 Task: Find connections with filter location Mount Eliza with filter topic #lawtechwith filter profile language Potuguese with filter current company Mr. Recruiter with filter school QSpiders - Software Testing Training Institute with filter industry Hotels and Motels with filter service category Family Law with filter keywords title Translator
Action: Mouse moved to (520, 91)
Screenshot: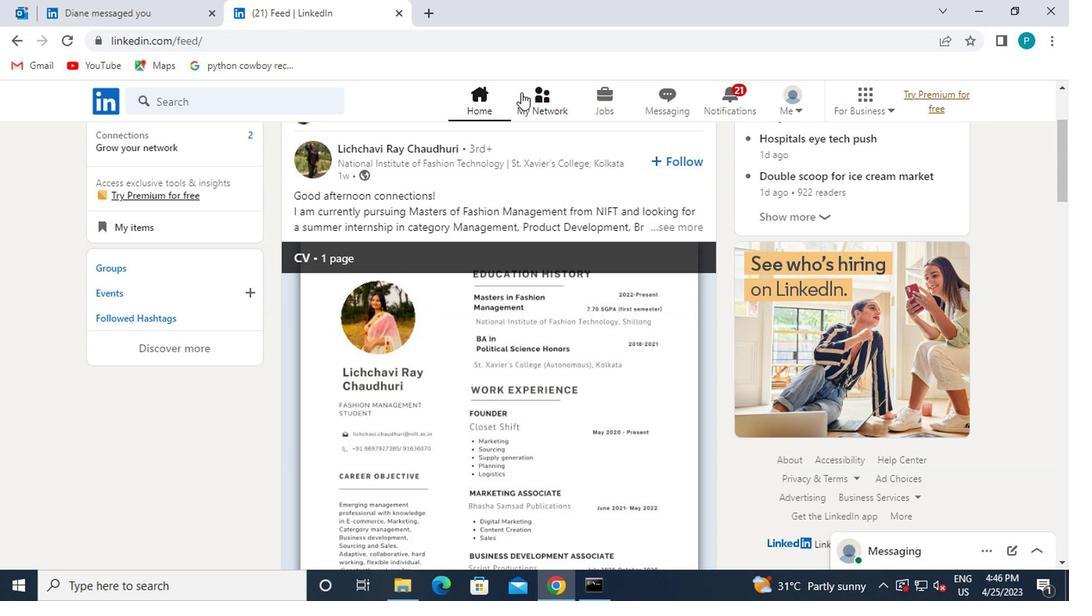 
Action: Mouse pressed left at (520, 91)
Screenshot: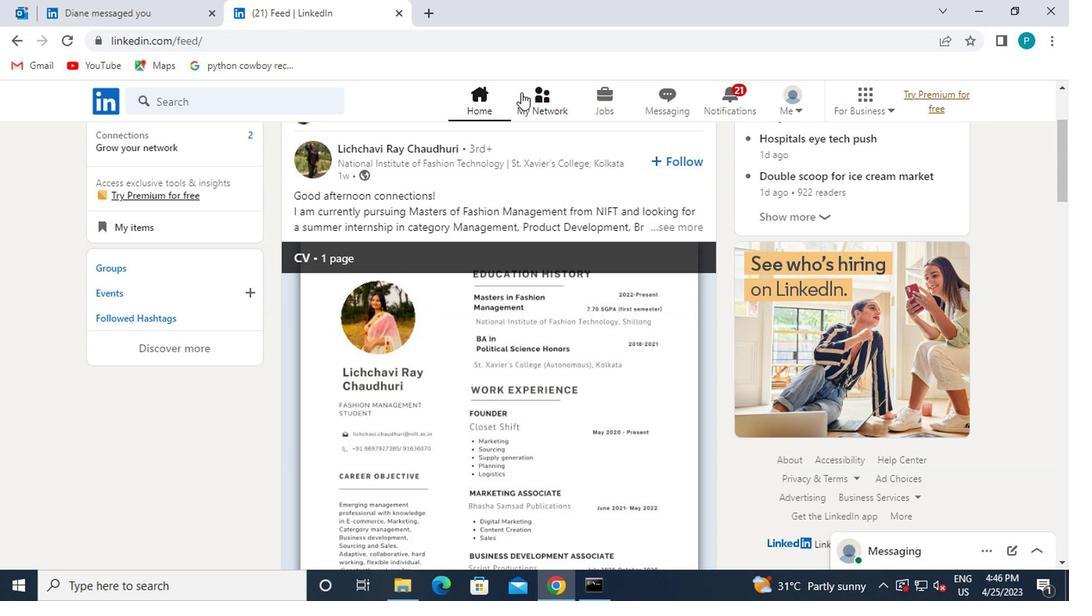 
Action: Mouse moved to (223, 181)
Screenshot: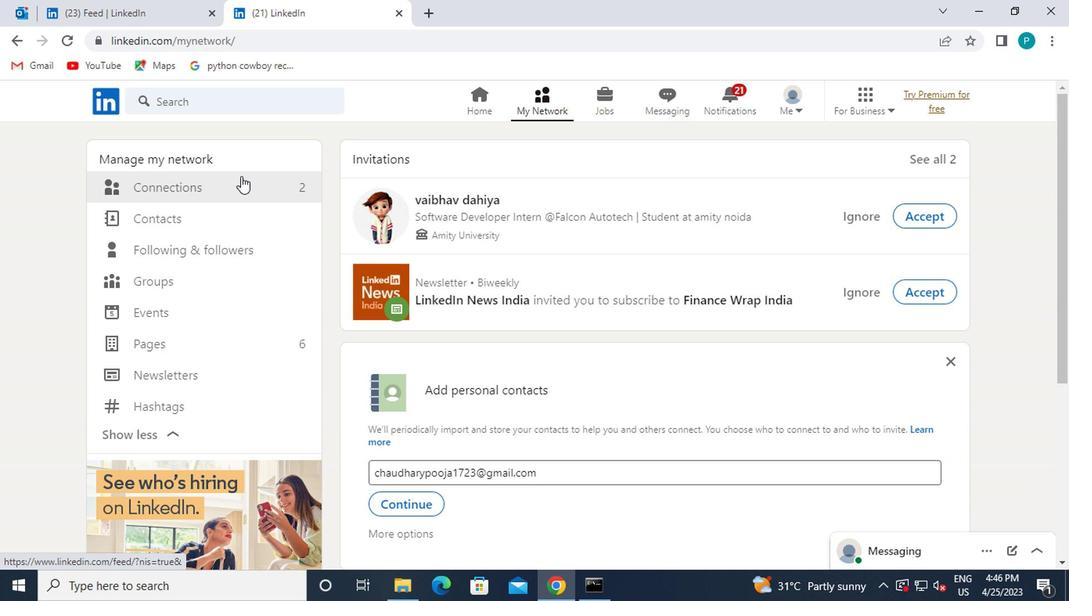 
Action: Mouse pressed left at (223, 181)
Screenshot: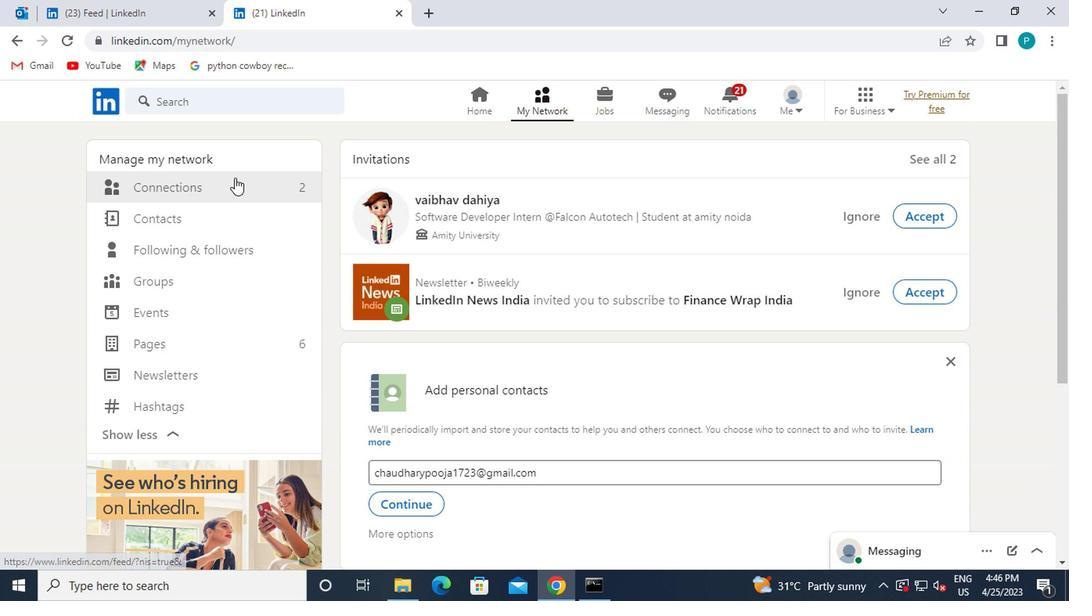 
Action: Mouse moved to (631, 189)
Screenshot: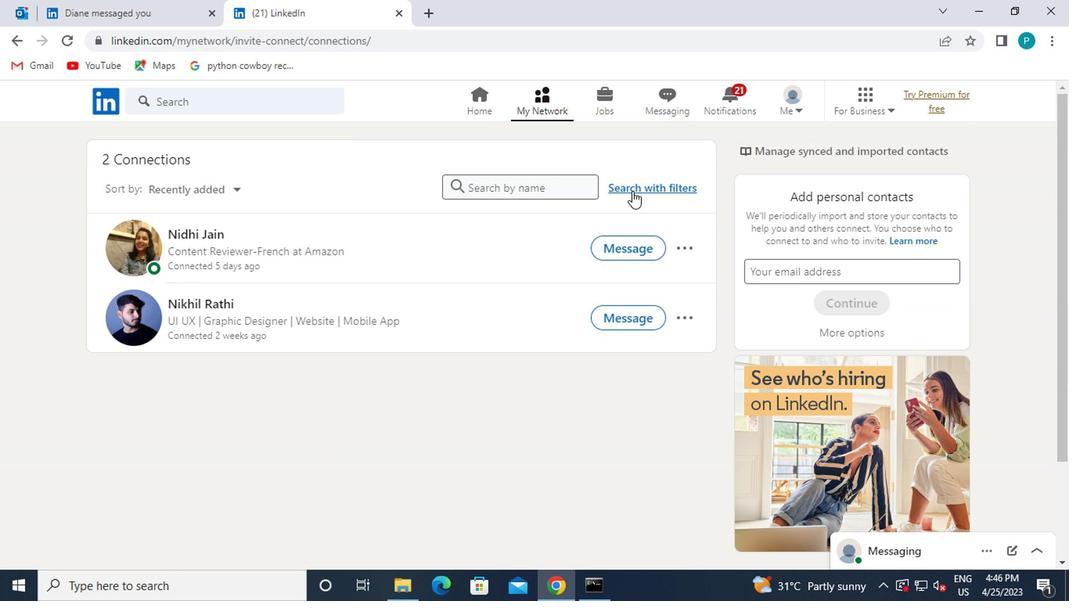 
Action: Mouse pressed left at (631, 189)
Screenshot: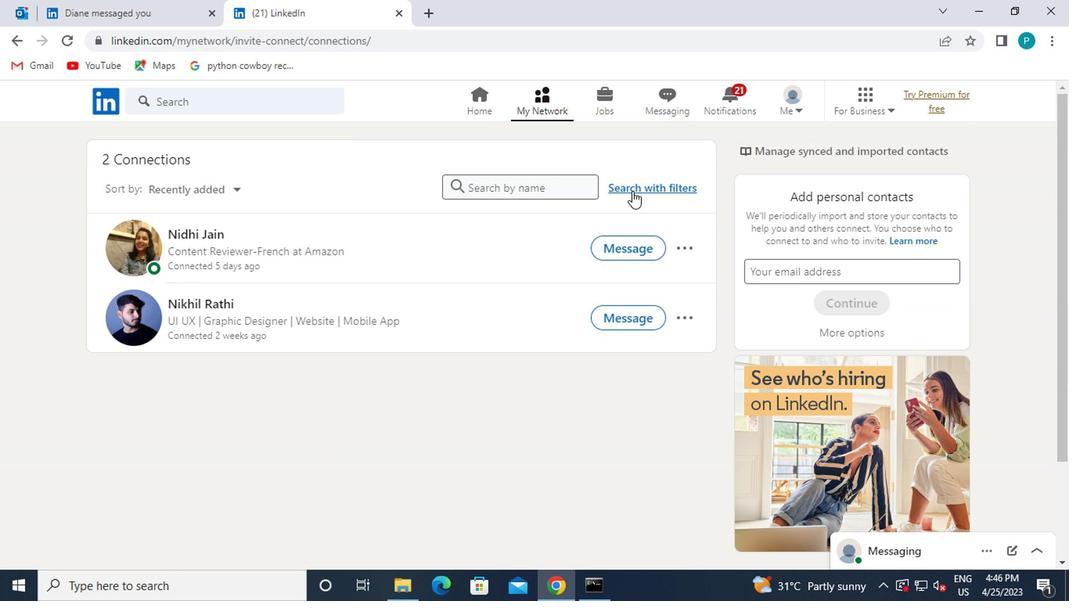 
Action: Mouse moved to (532, 153)
Screenshot: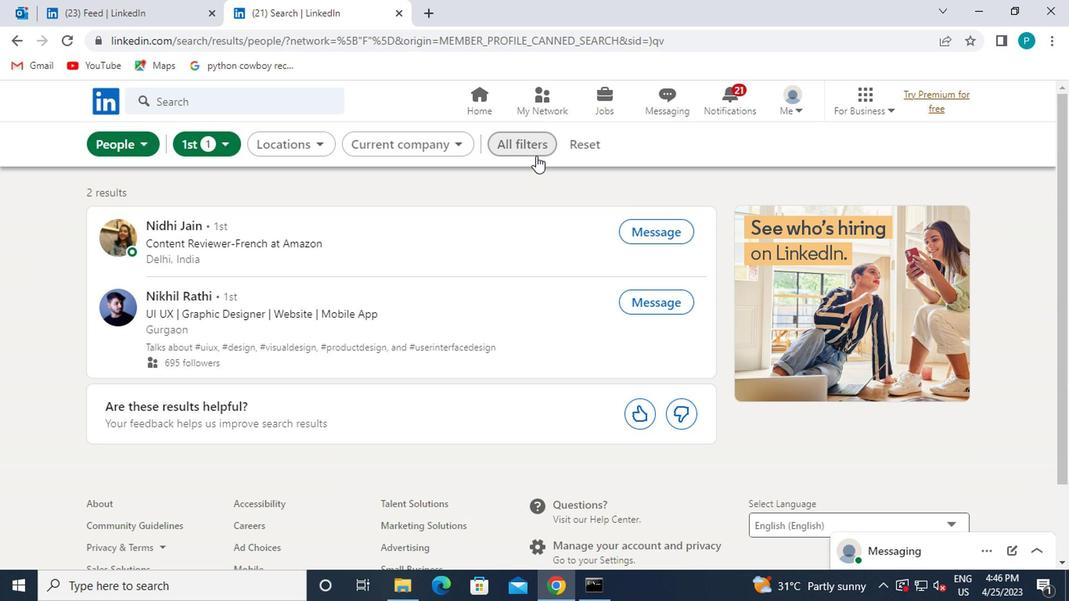 
Action: Mouse pressed left at (532, 153)
Screenshot: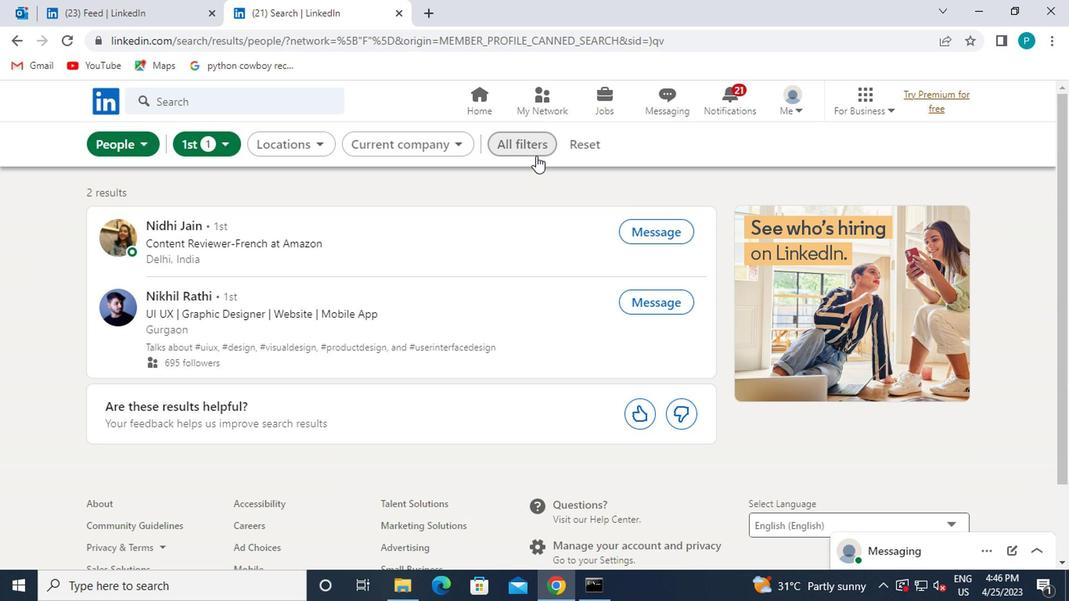 
Action: Mouse moved to (805, 258)
Screenshot: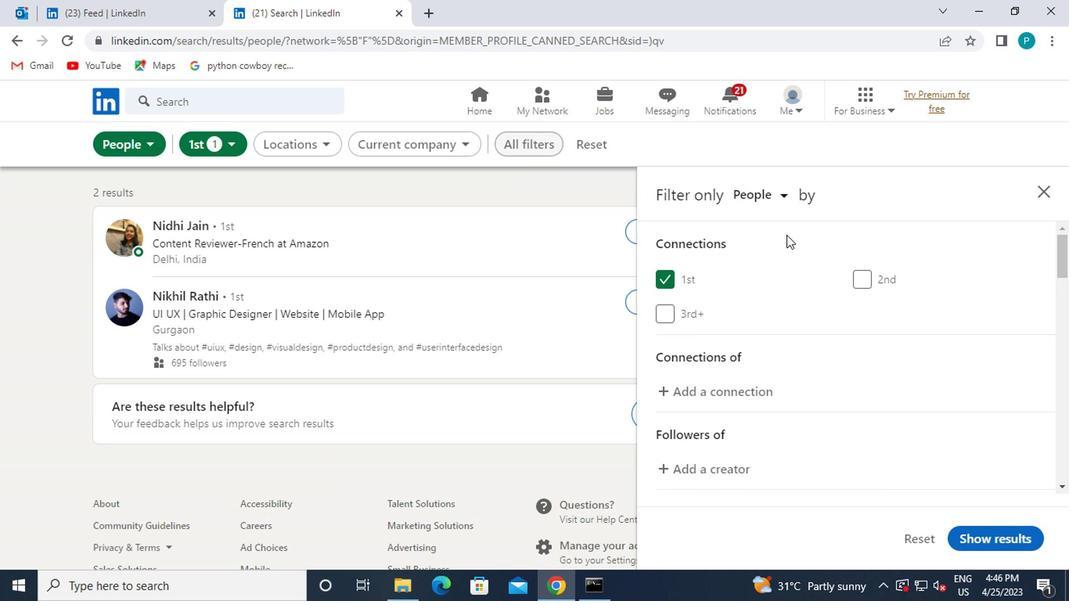 
Action: Mouse scrolled (805, 257) with delta (0, -1)
Screenshot: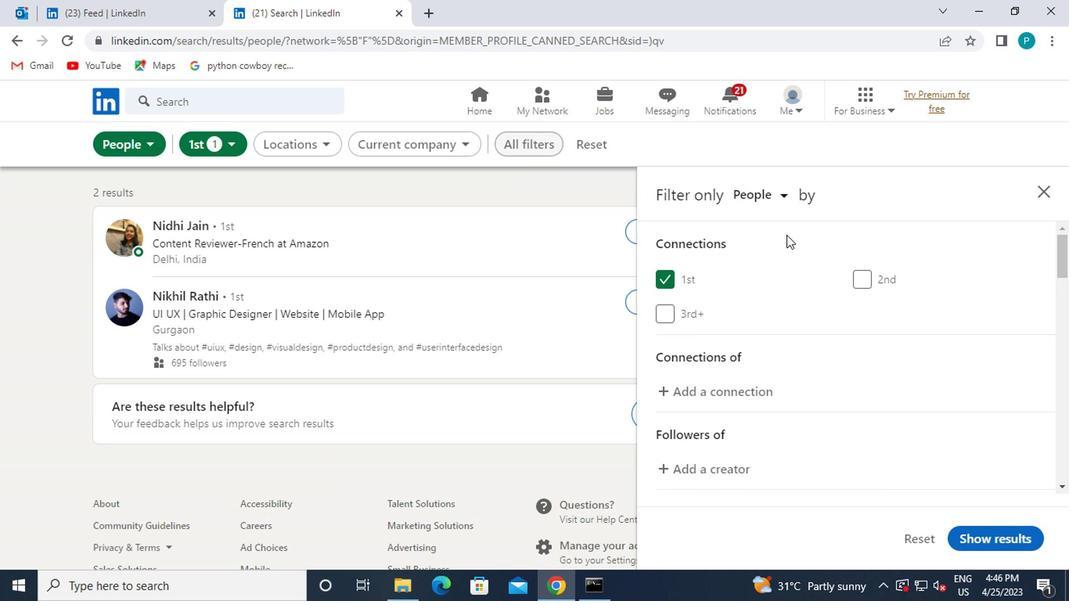 
Action: Mouse moved to (805, 265)
Screenshot: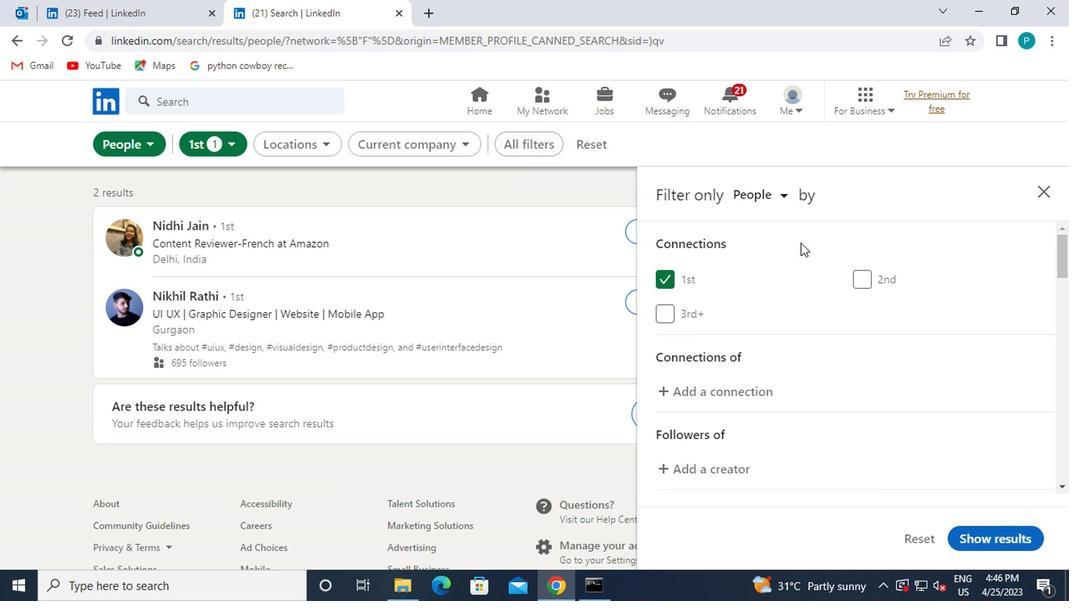
Action: Mouse scrolled (805, 264) with delta (0, 0)
Screenshot: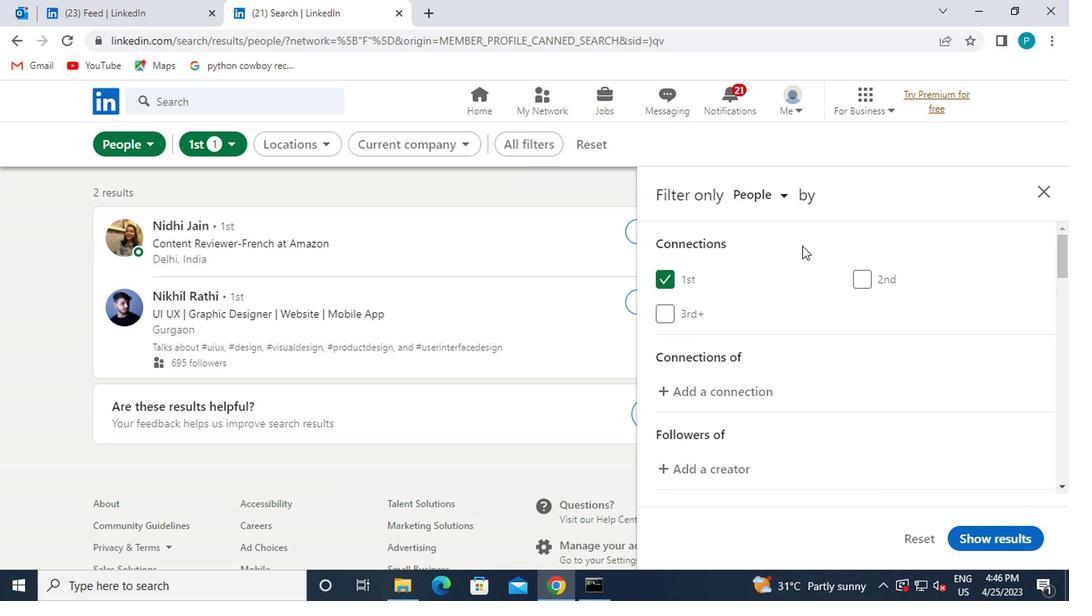 
Action: Mouse moved to (838, 234)
Screenshot: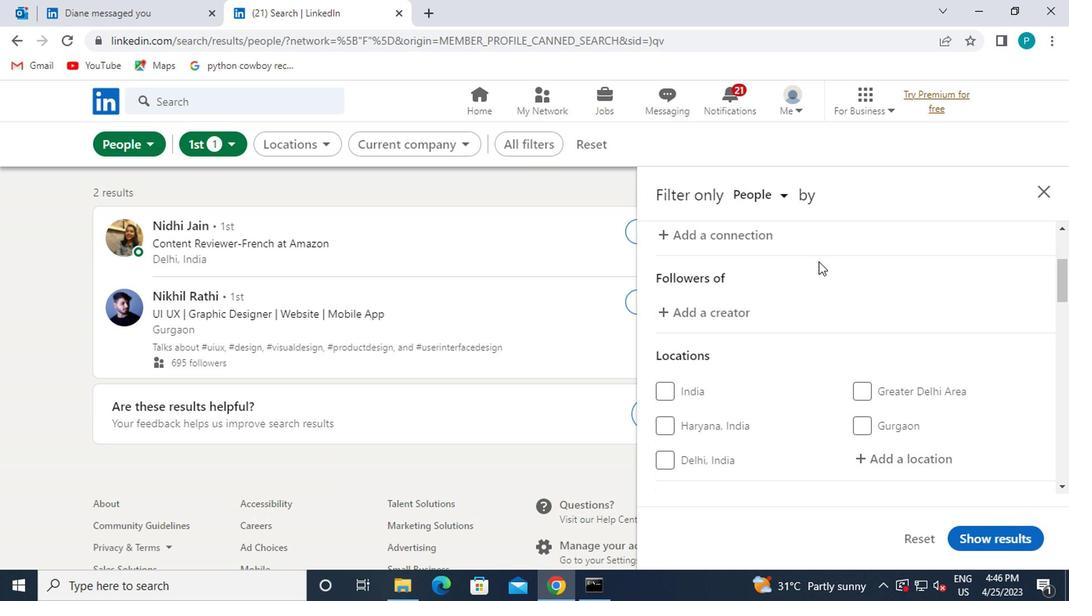 
Action: Mouse scrolled (838, 233) with delta (0, -1)
Screenshot: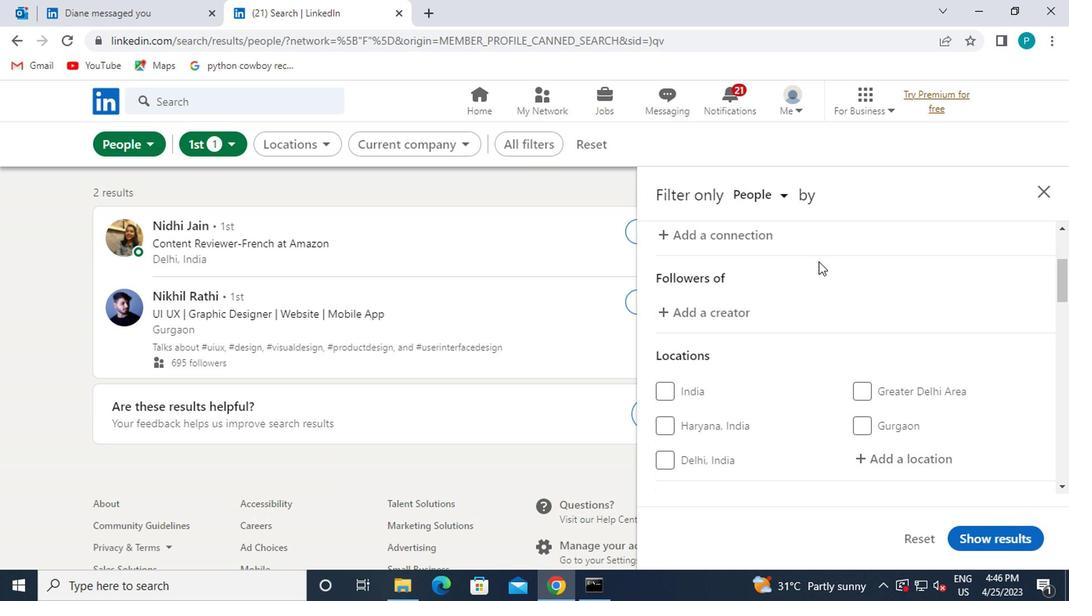
Action: Mouse moved to (883, 381)
Screenshot: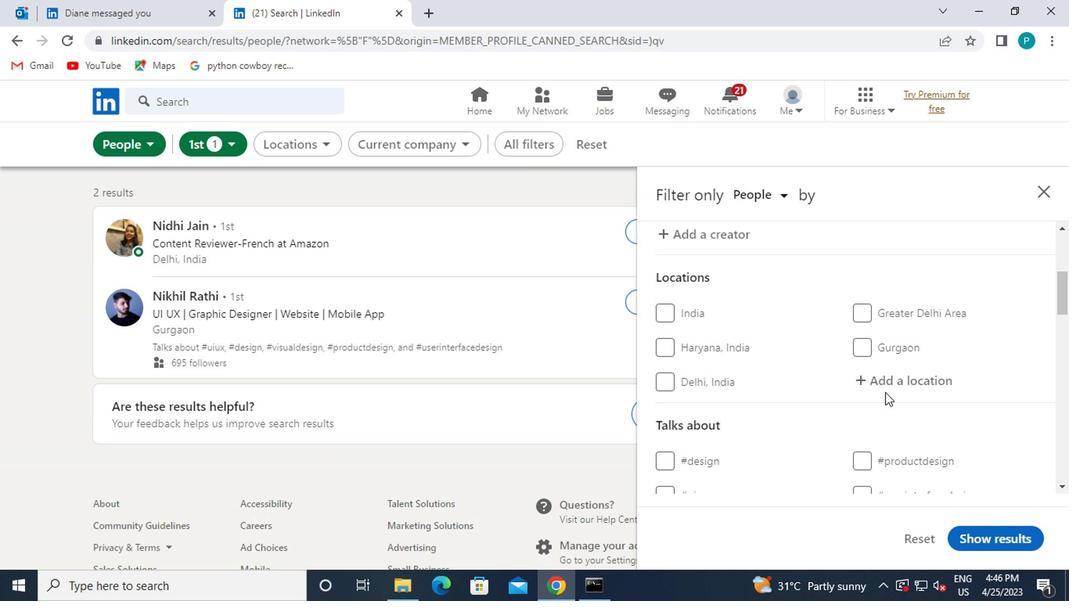 
Action: Mouse pressed left at (883, 381)
Screenshot: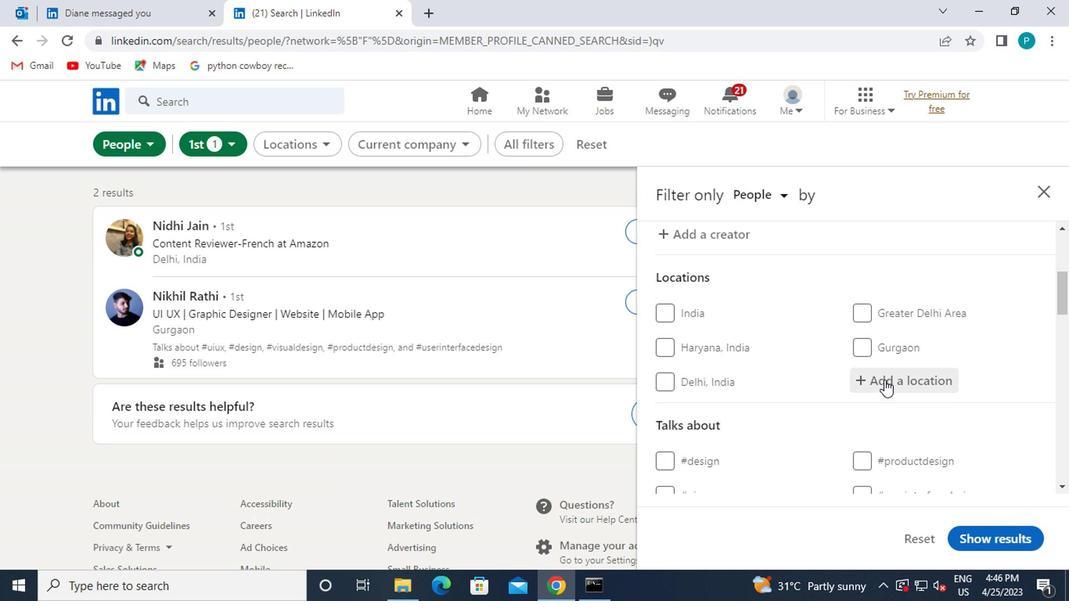 
Action: Key pressed <Key.caps_lock>m<Key.caps_lock>ount<Key.space><Key.caps_lock>e<Key.caps_lock>liza<Key.space>
Screenshot: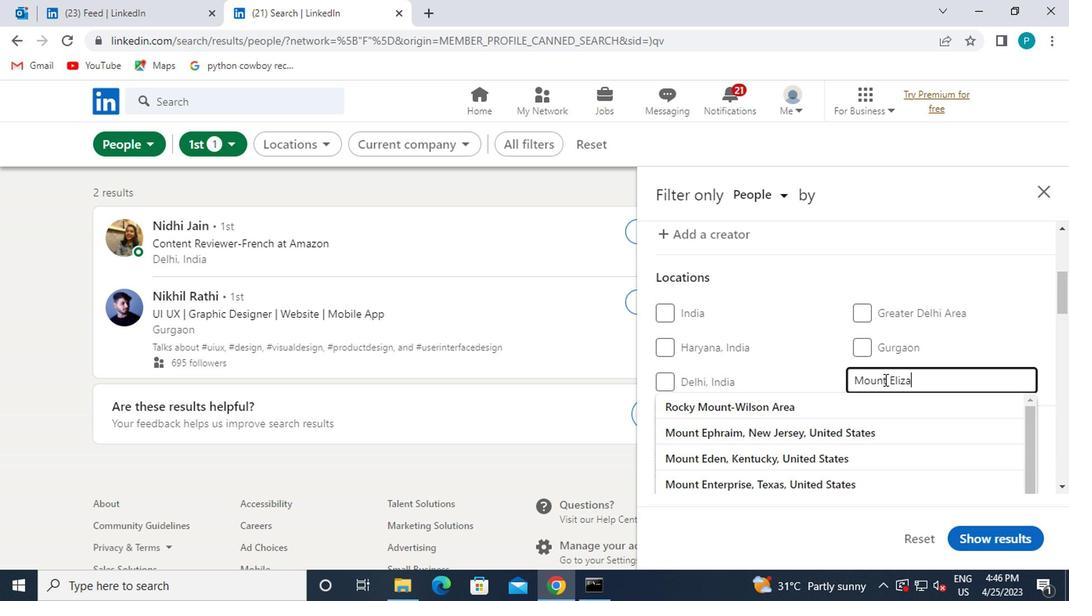 
Action: Mouse moved to (888, 385)
Screenshot: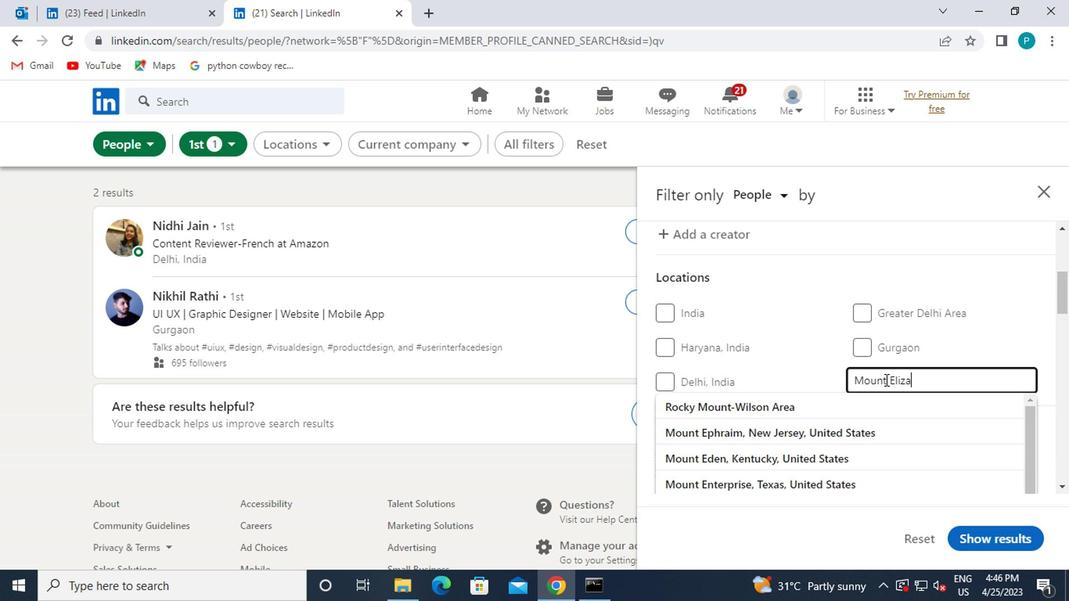 
Action: Mouse scrolled (888, 384) with delta (0, -1)
Screenshot: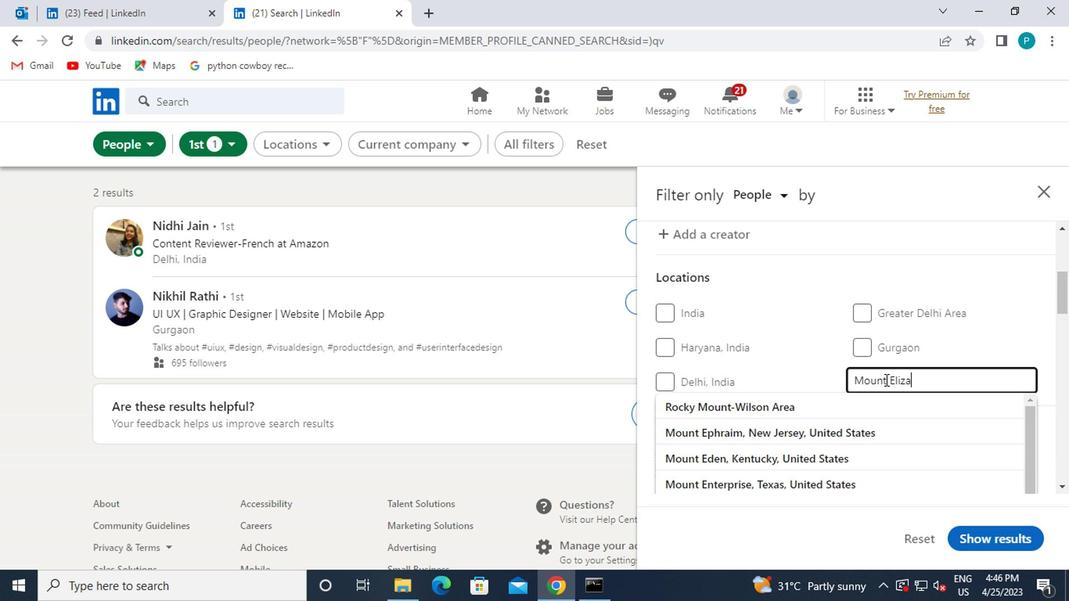 
Action: Mouse moved to (888, 387)
Screenshot: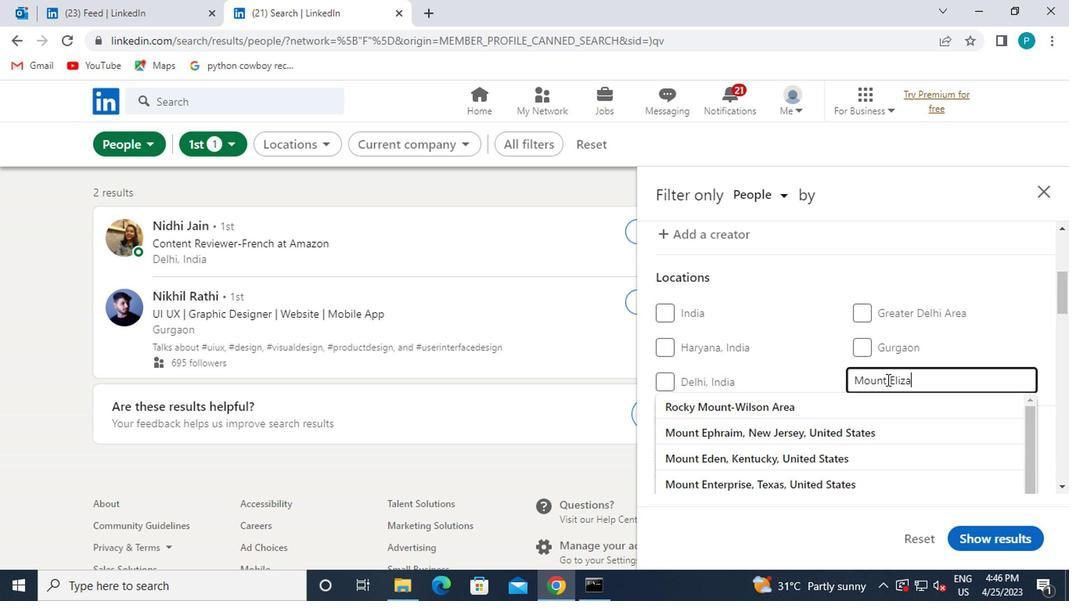 
Action: Mouse scrolled (888, 386) with delta (0, 0)
Screenshot: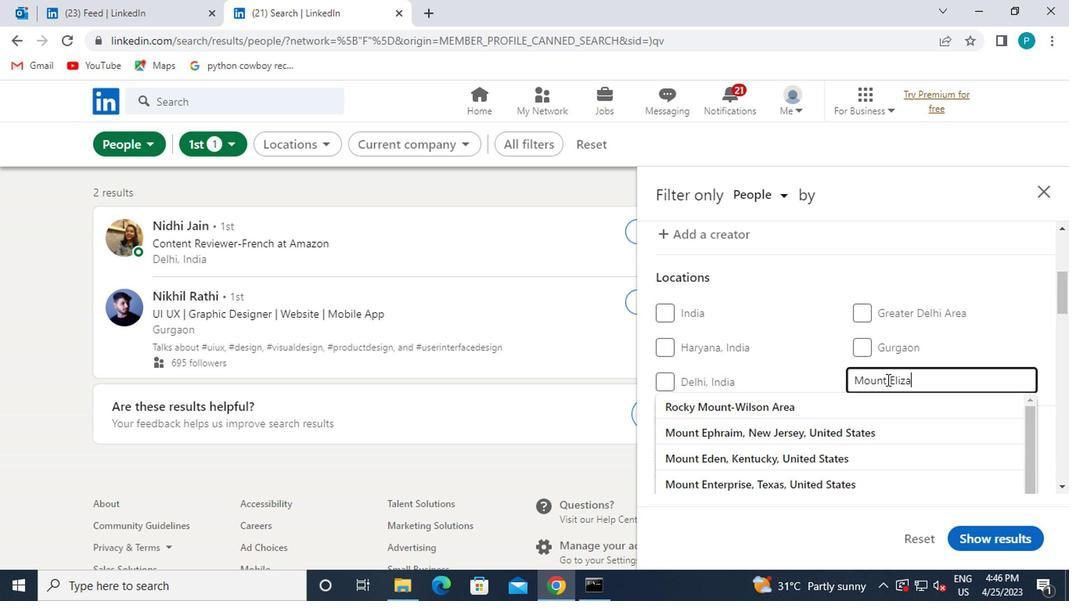 
Action: Mouse moved to (883, 381)
Screenshot: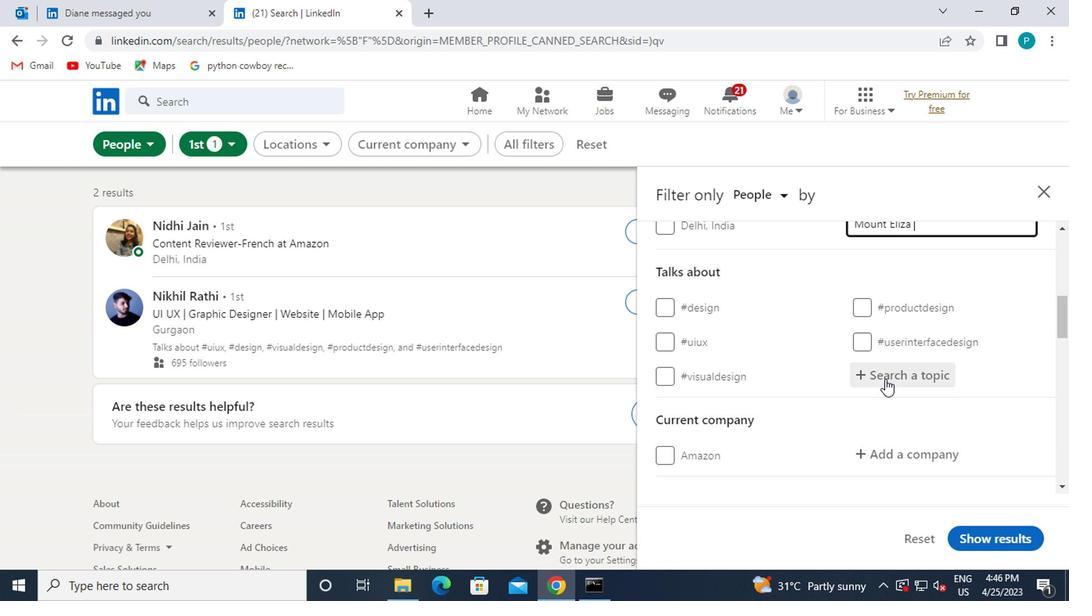 
Action: Mouse pressed left at (883, 381)
Screenshot: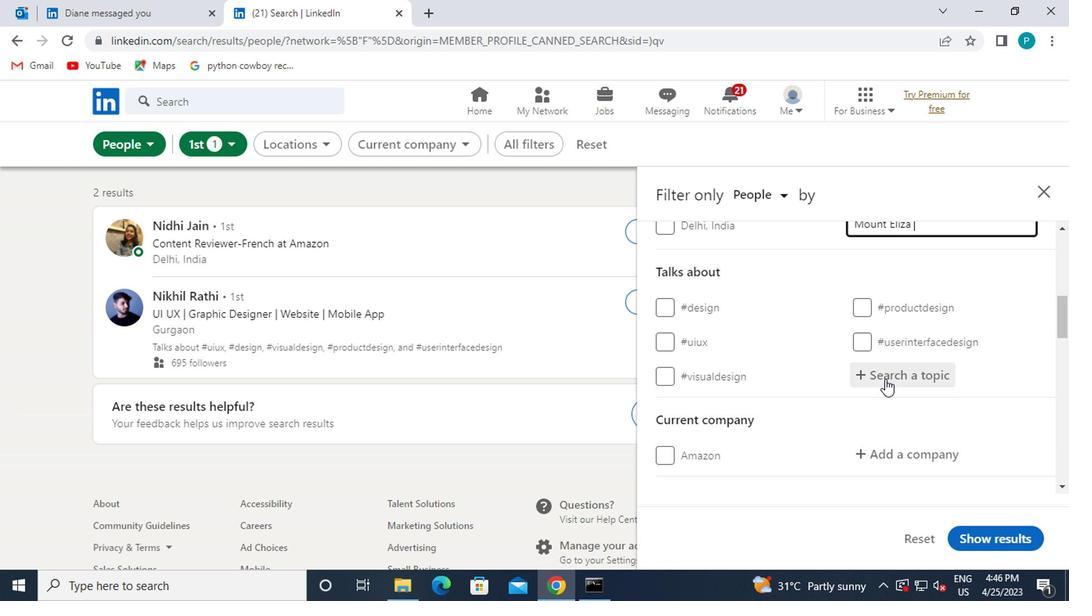 
Action: Mouse moved to (883, 380)
Screenshot: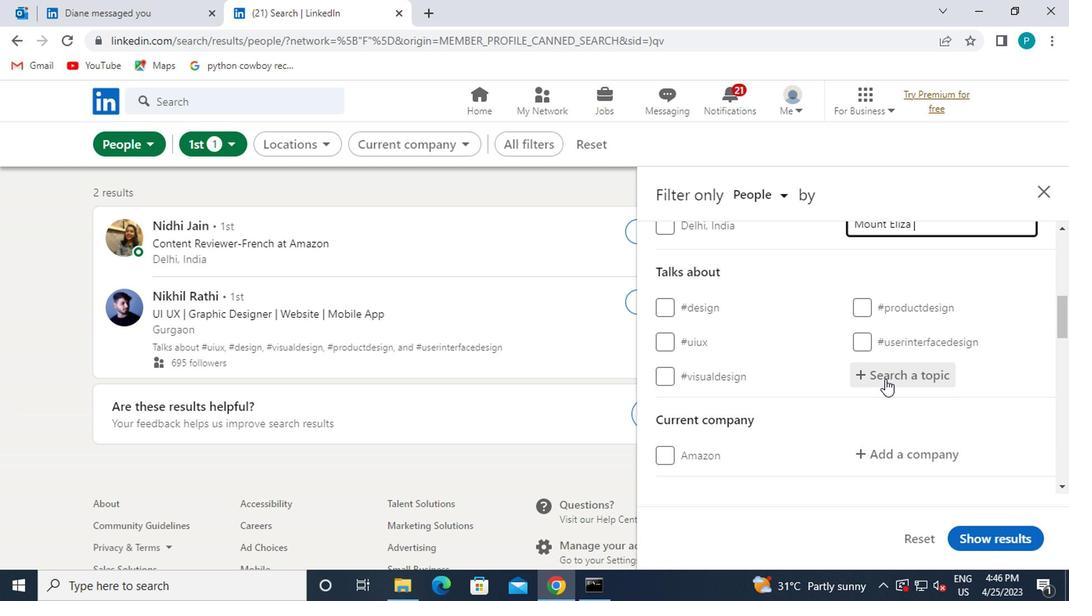 
Action: Key pressed <Key.shift>#<Key.caps_lock>L<Key.caps_lock>AWTECH
Screenshot: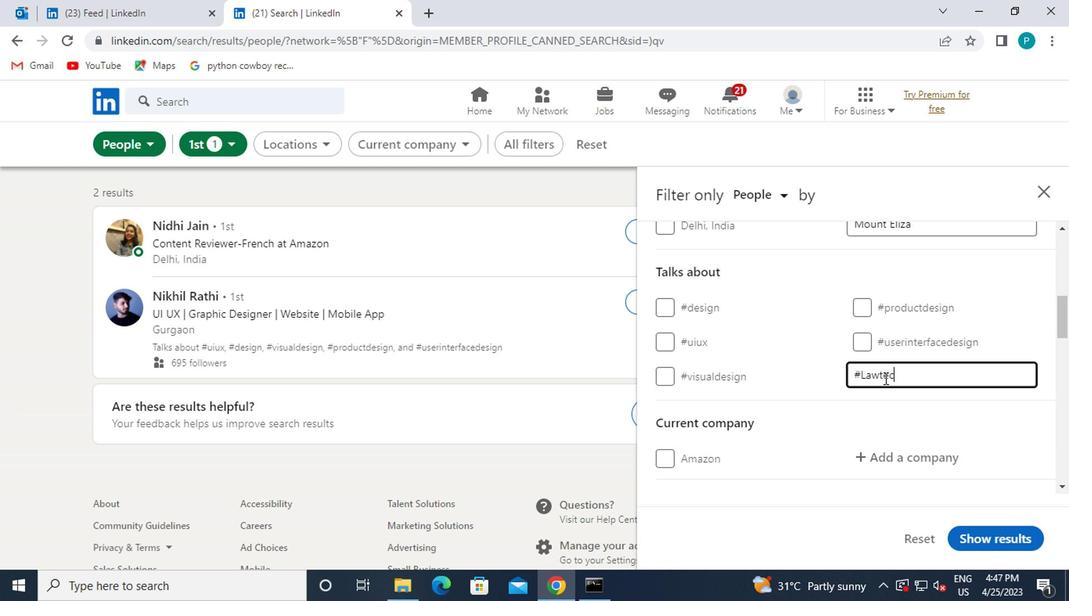 
Action: Mouse moved to (889, 385)
Screenshot: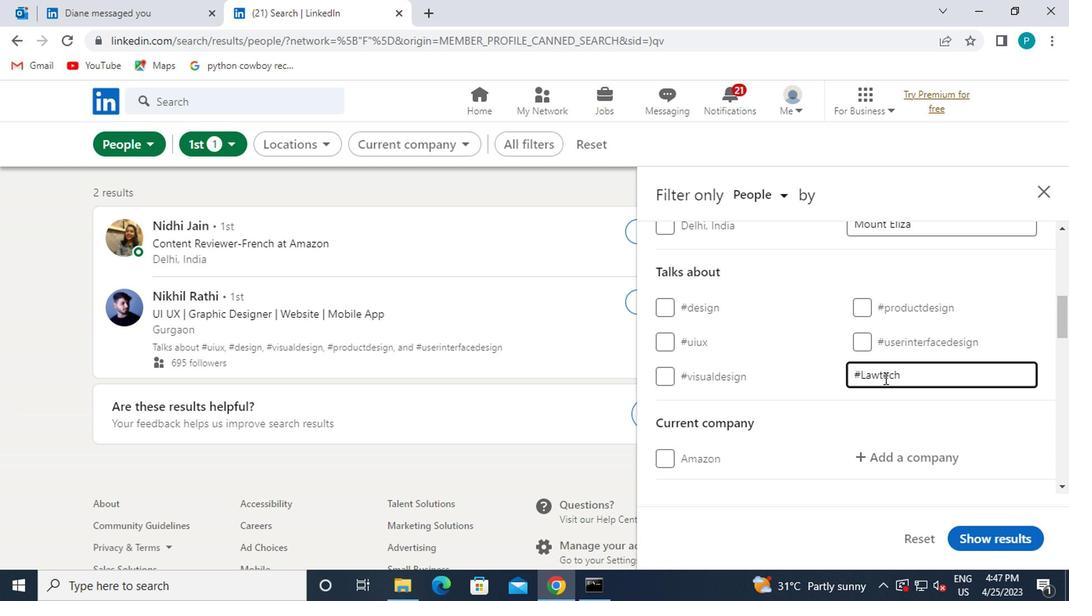 
Action: Mouse scrolled (889, 384) with delta (0, -1)
Screenshot: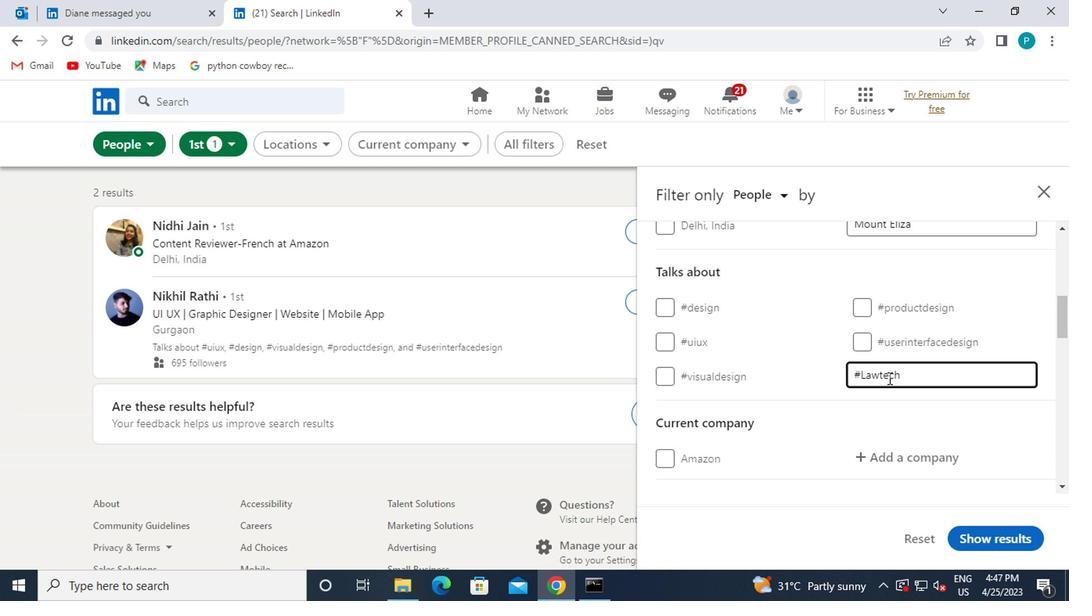 
Action: Mouse moved to (893, 384)
Screenshot: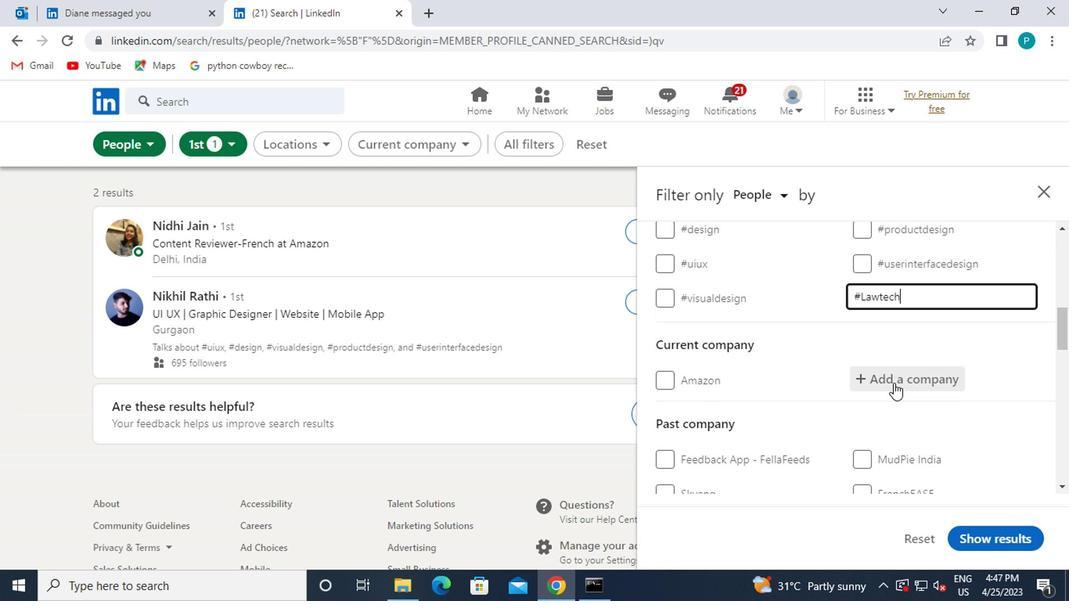 
Action: Mouse scrolled (893, 383) with delta (0, 0)
Screenshot: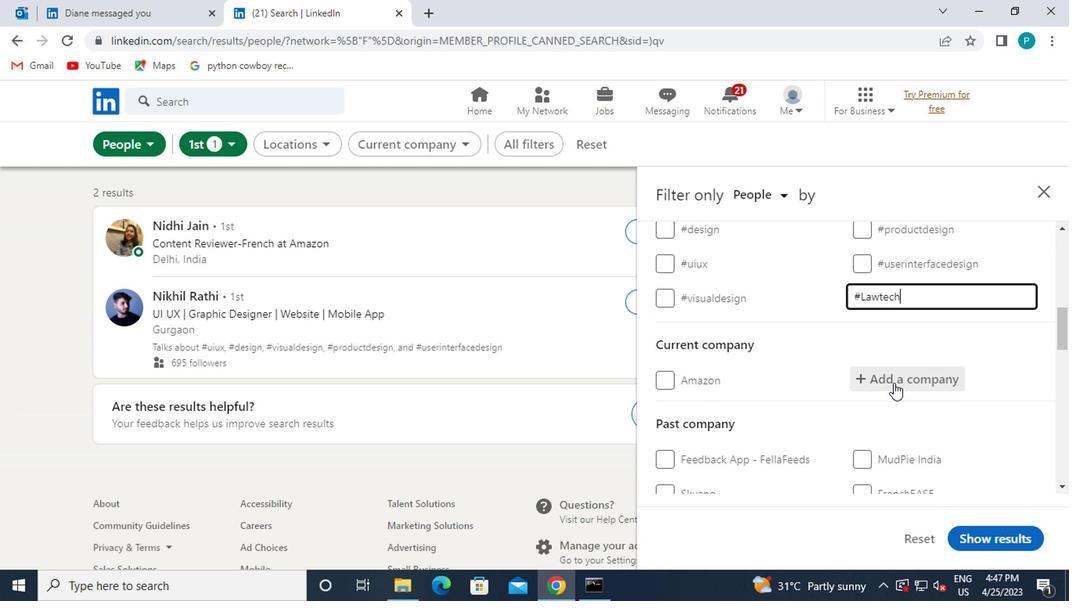 
Action: Mouse moved to (890, 310)
Screenshot: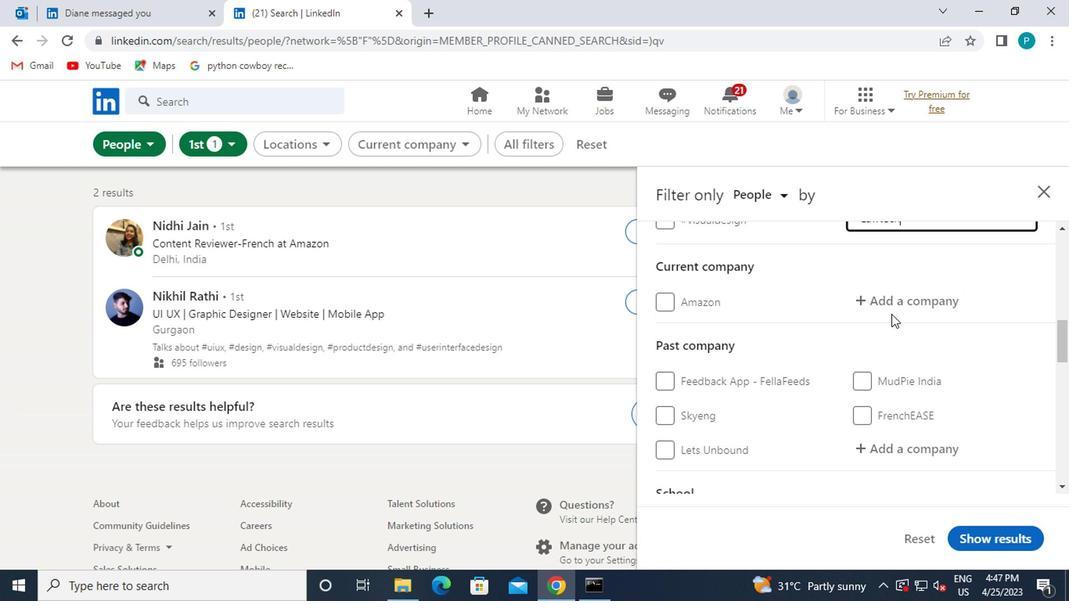 
Action: Mouse pressed left at (890, 310)
Screenshot: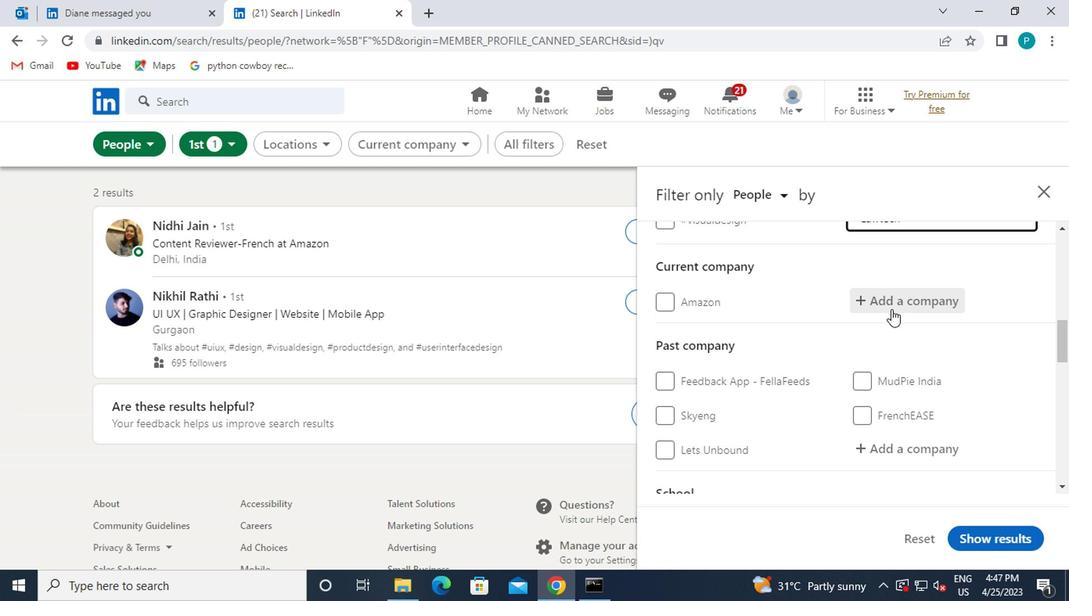 
Action: Key pressed <Key.caps_lock>M<Key.caps_lock>R.<Key.space><Key.caps_lock>R<Key.caps_lock>
Screenshot: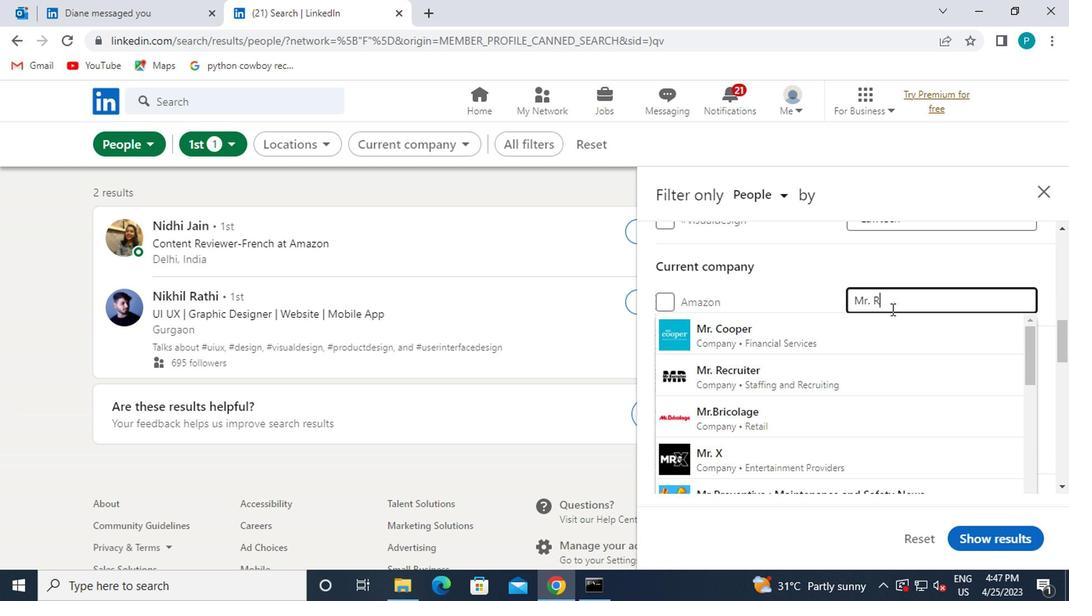 
Action: Mouse moved to (813, 331)
Screenshot: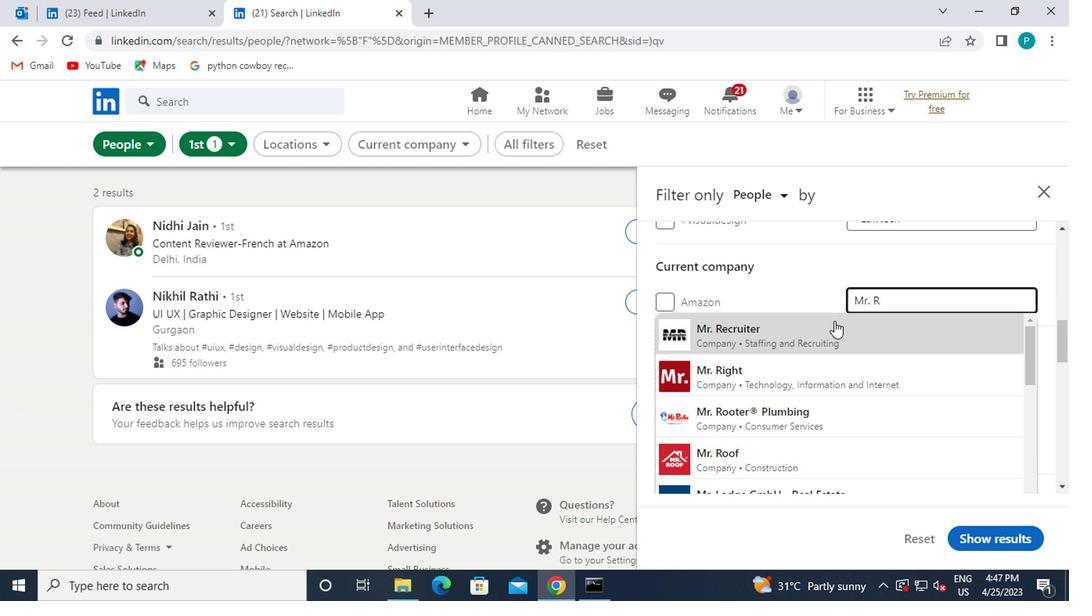 
Action: Mouse pressed left at (813, 331)
Screenshot: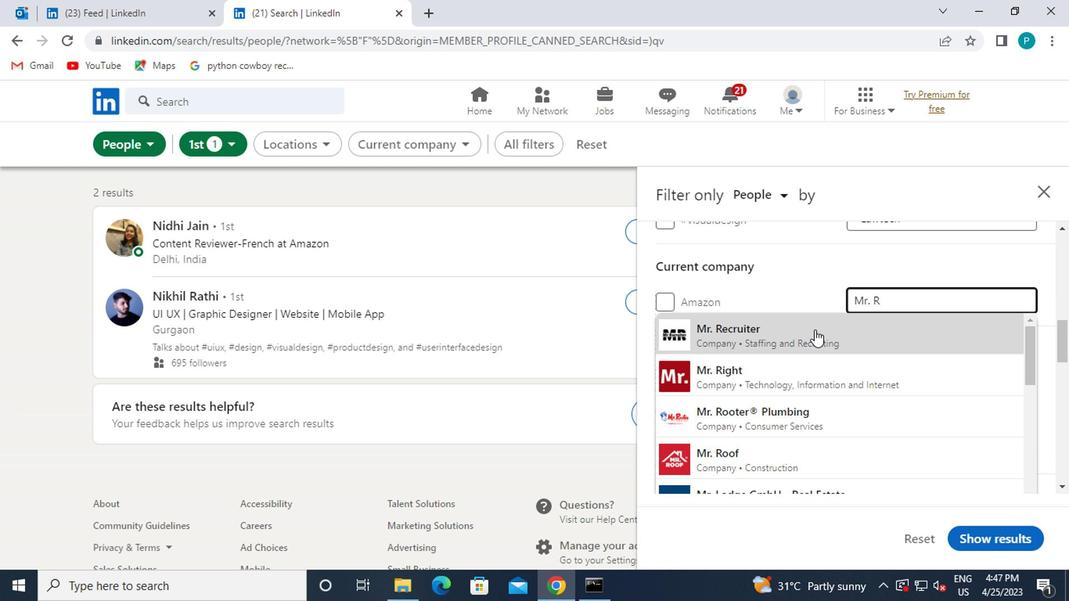 
Action: Mouse moved to (813, 331)
Screenshot: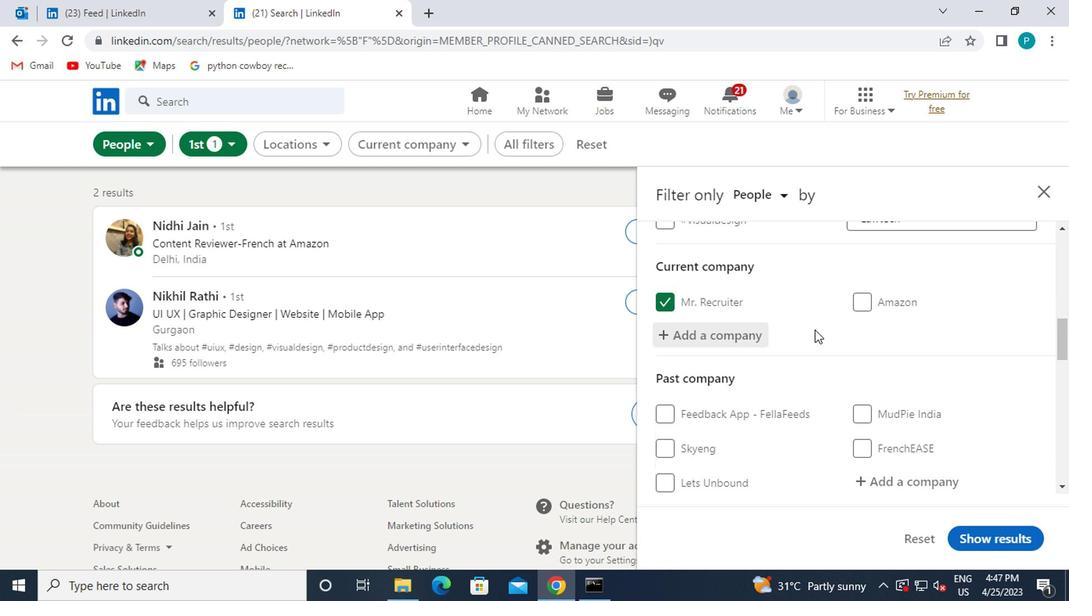 
Action: Mouse scrolled (813, 330) with delta (0, 0)
Screenshot: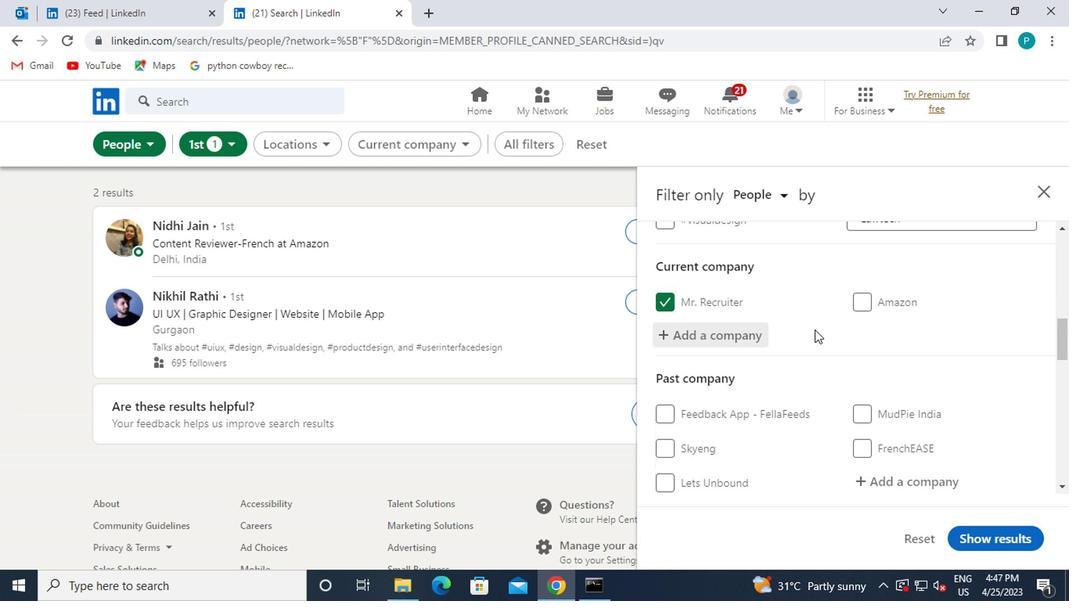 
Action: Mouse scrolled (813, 330) with delta (0, 0)
Screenshot: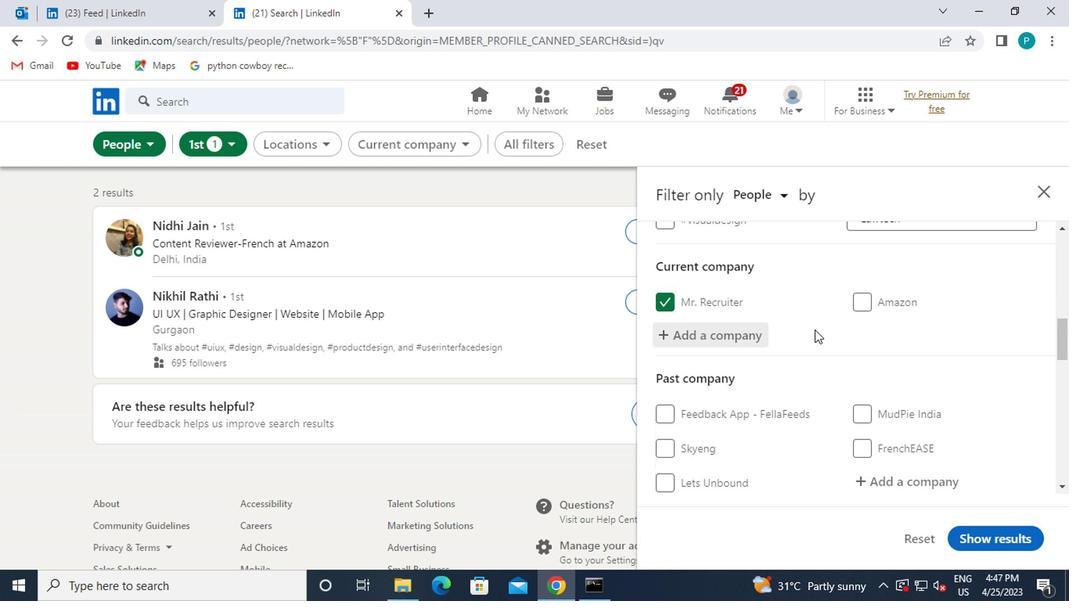
Action: Mouse moved to (829, 337)
Screenshot: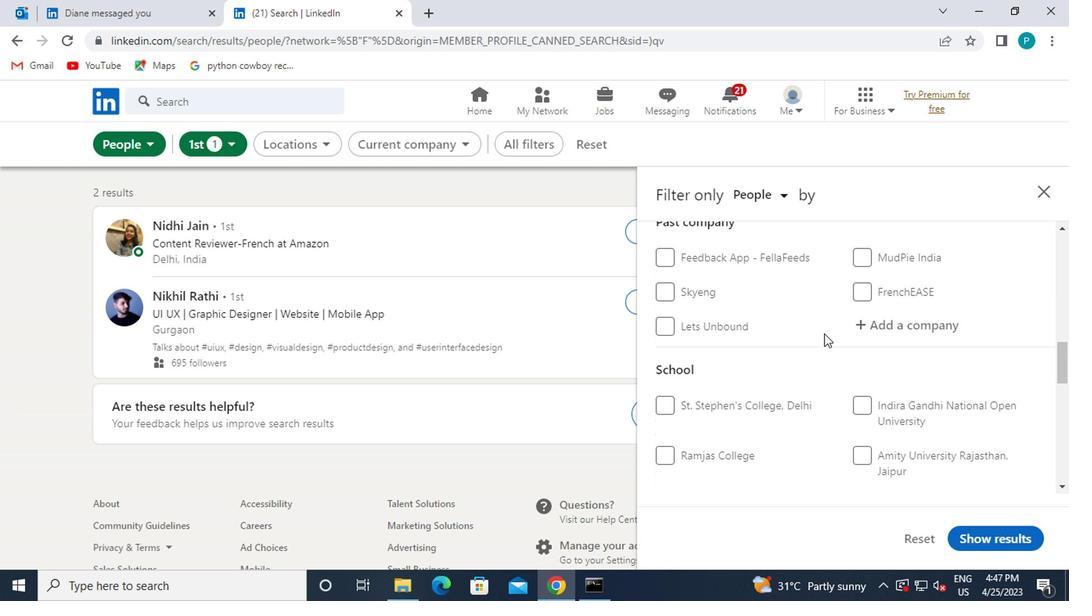 
Action: Mouse scrolled (829, 336) with delta (0, -1)
Screenshot: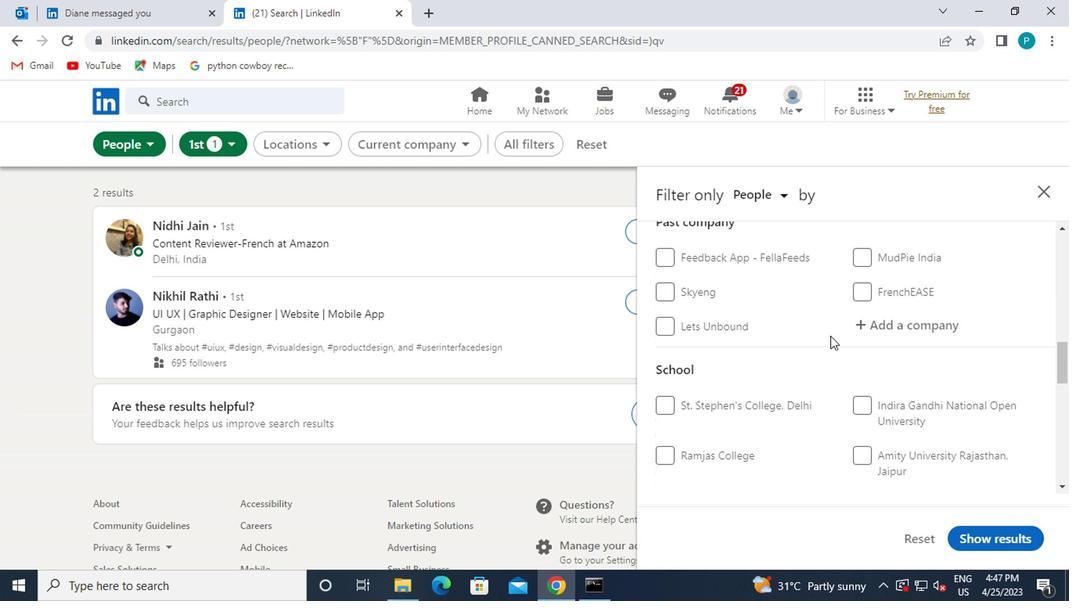 
Action: Mouse moved to (874, 422)
Screenshot: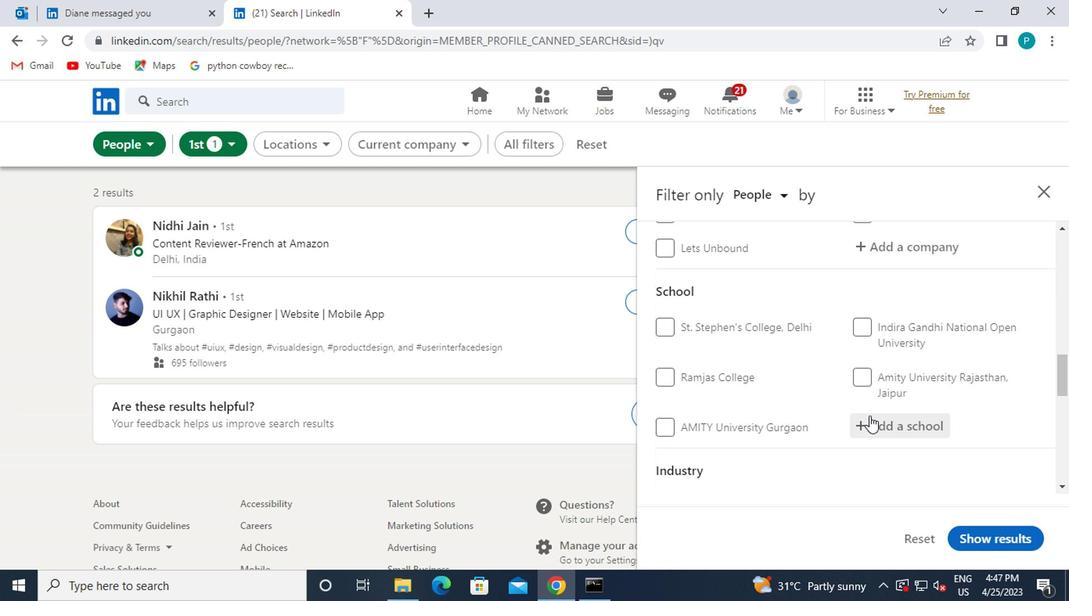 
Action: Mouse pressed left at (874, 422)
Screenshot: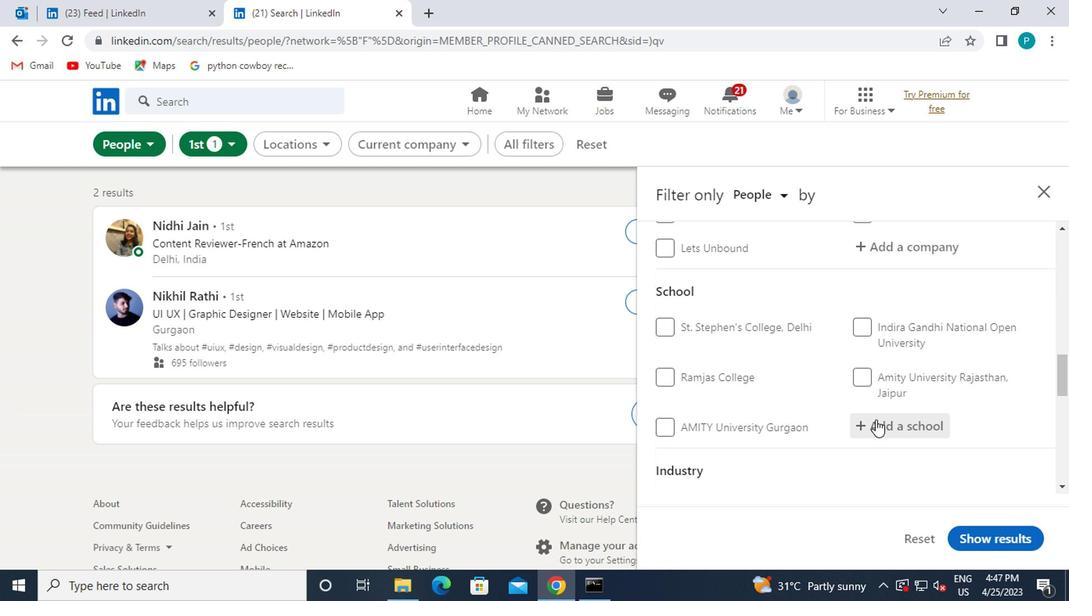 
Action: Key pressed <Key.caps_lock>Q<Key.caps_lock>SPIDERS
Screenshot: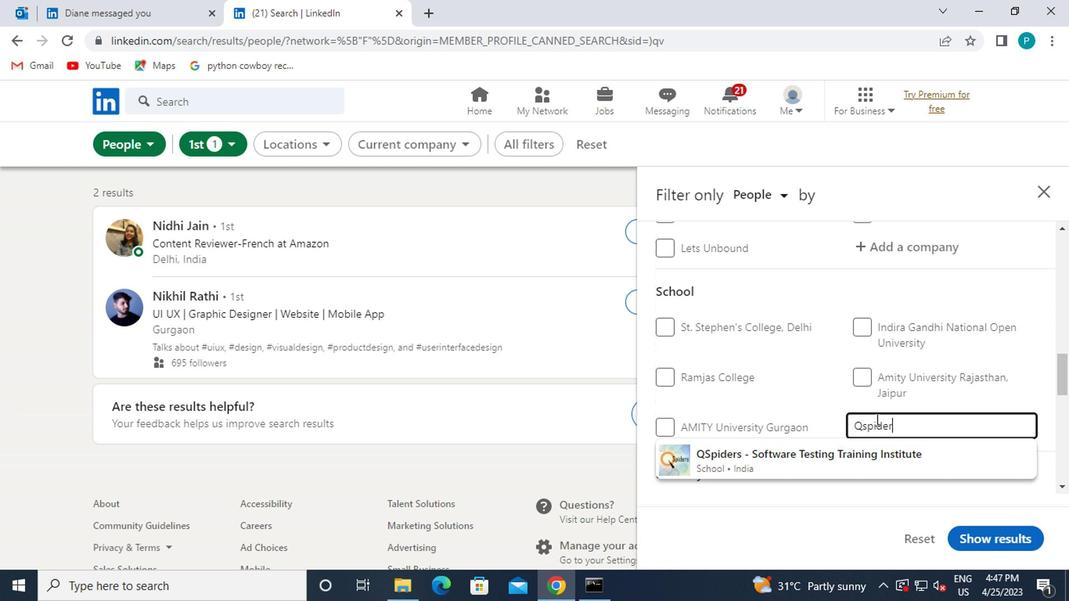 
Action: Mouse moved to (827, 454)
Screenshot: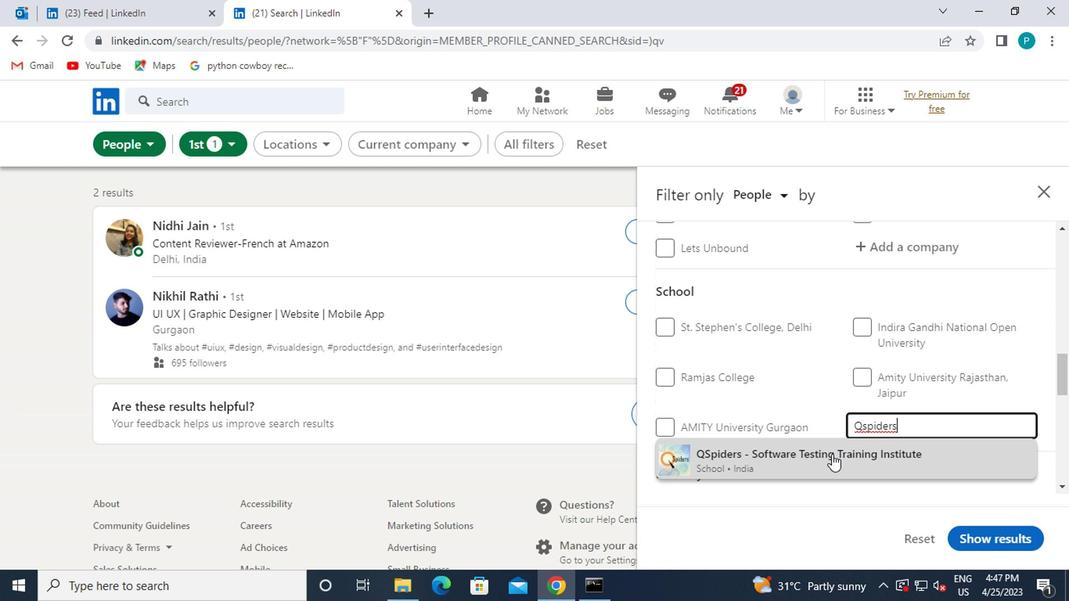 
Action: Mouse pressed left at (827, 454)
Screenshot: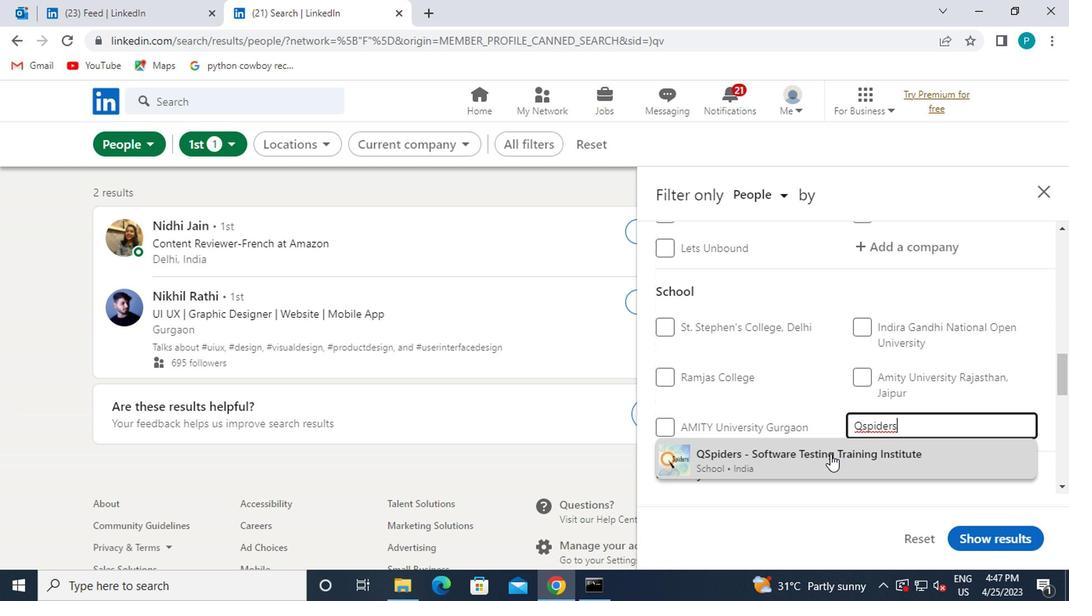 
Action: Mouse moved to (828, 453)
Screenshot: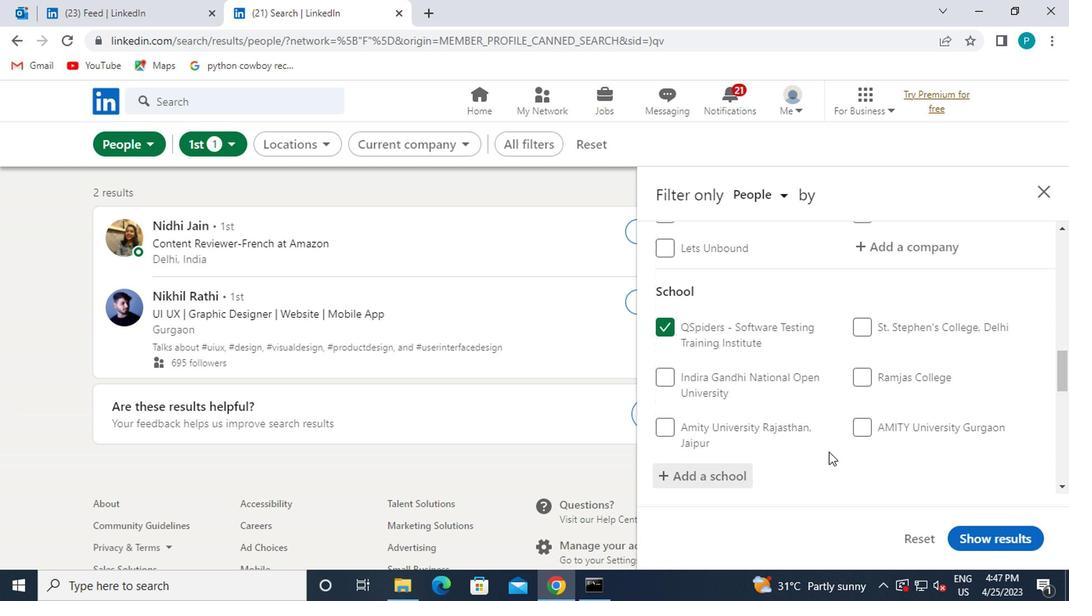 
Action: Mouse scrolled (828, 453) with delta (0, 0)
Screenshot: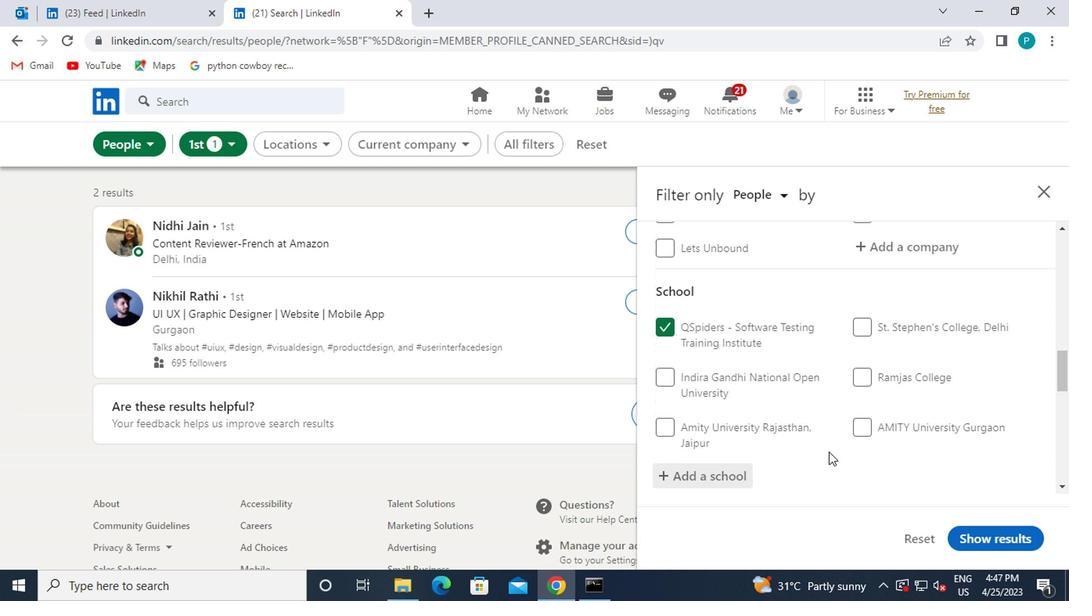 
Action: Mouse moved to (829, 453)
Screenshot: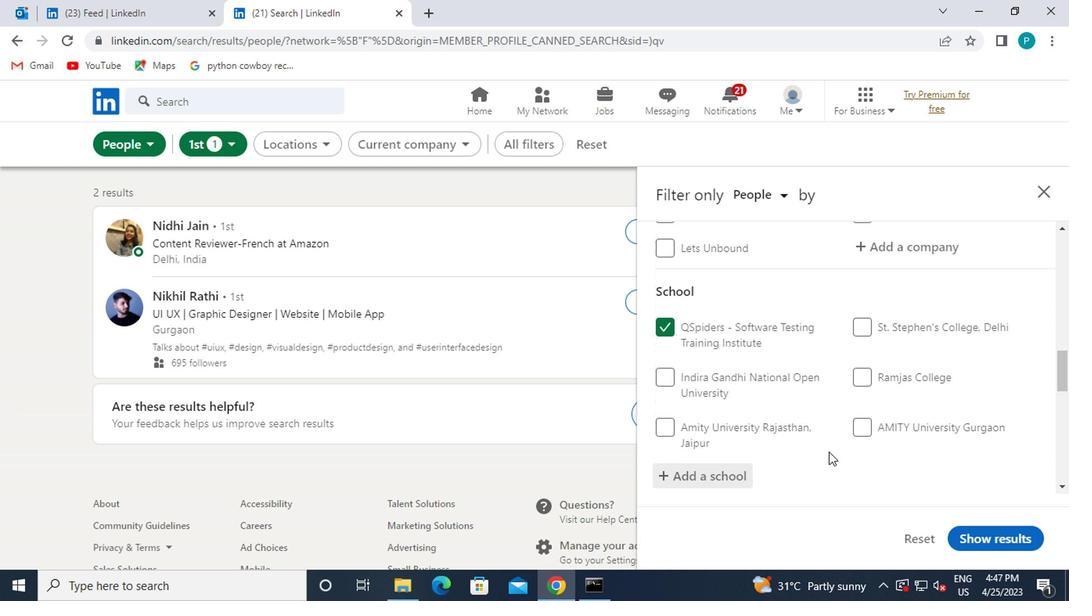 
Action: Mouse scrolled (829, 453) with delta (0, 0)
Screenshot: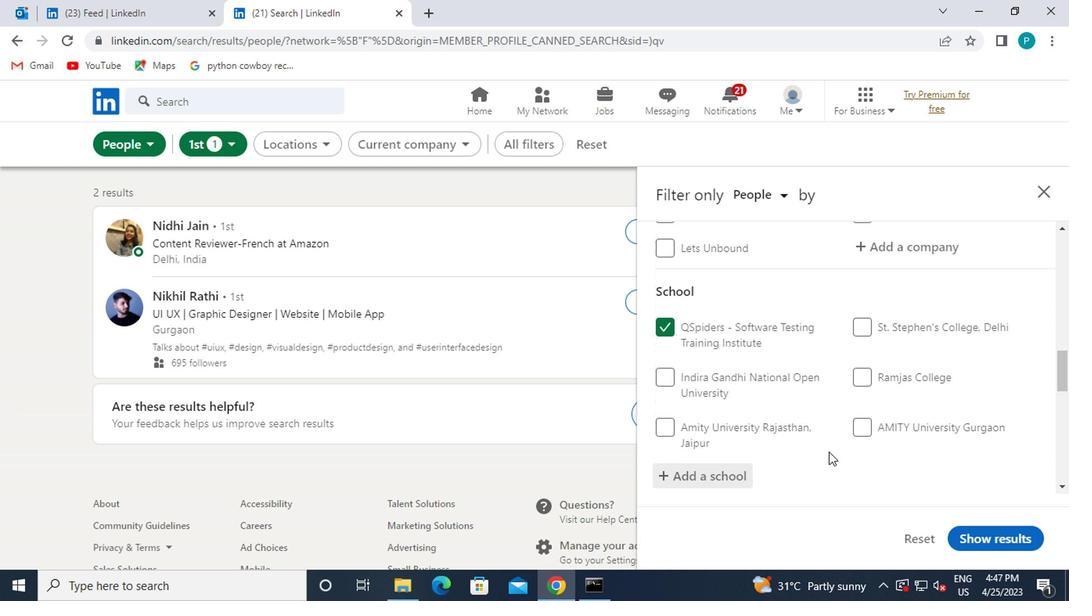 
Action: Mouse scrolled (829, 453) with delta (0, 0)
Screenshot: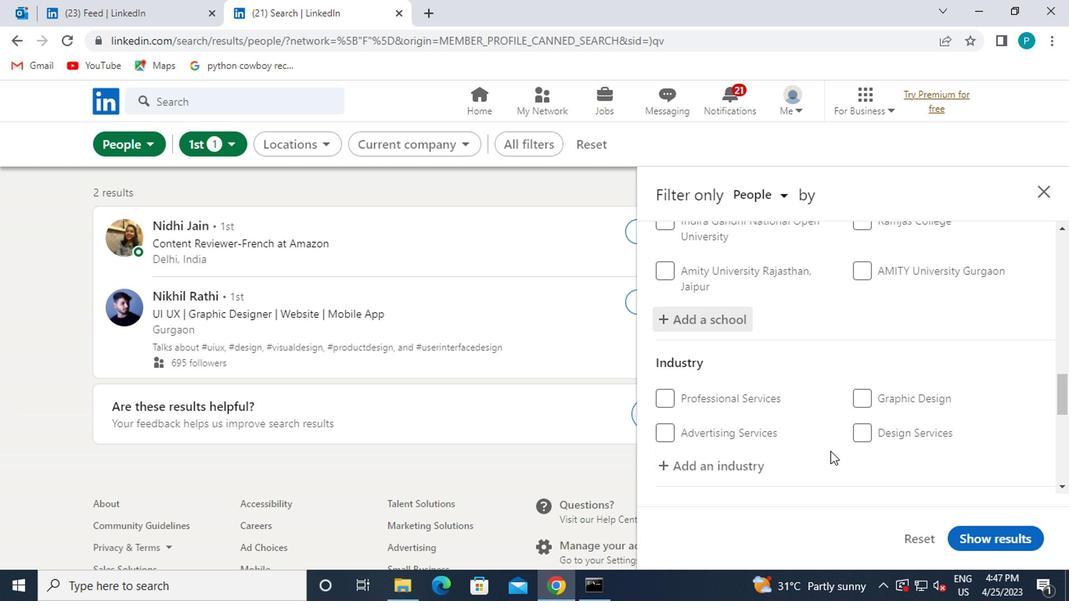 
Action: Mouse moved to (730, 390)
Screenshot: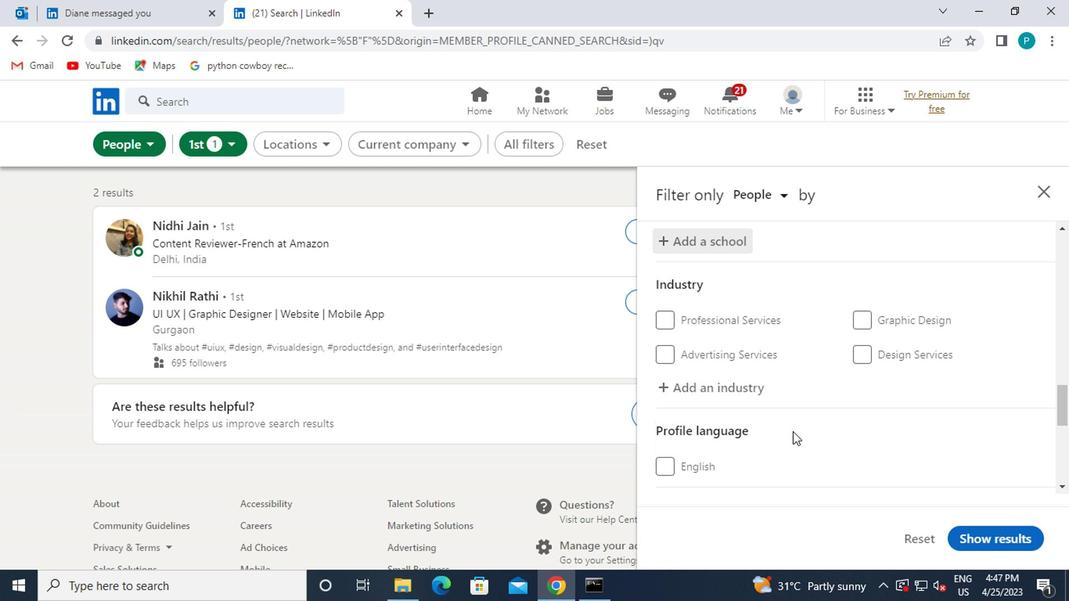 
Action: Mouse pressed left at (730, 390)
Screenshot: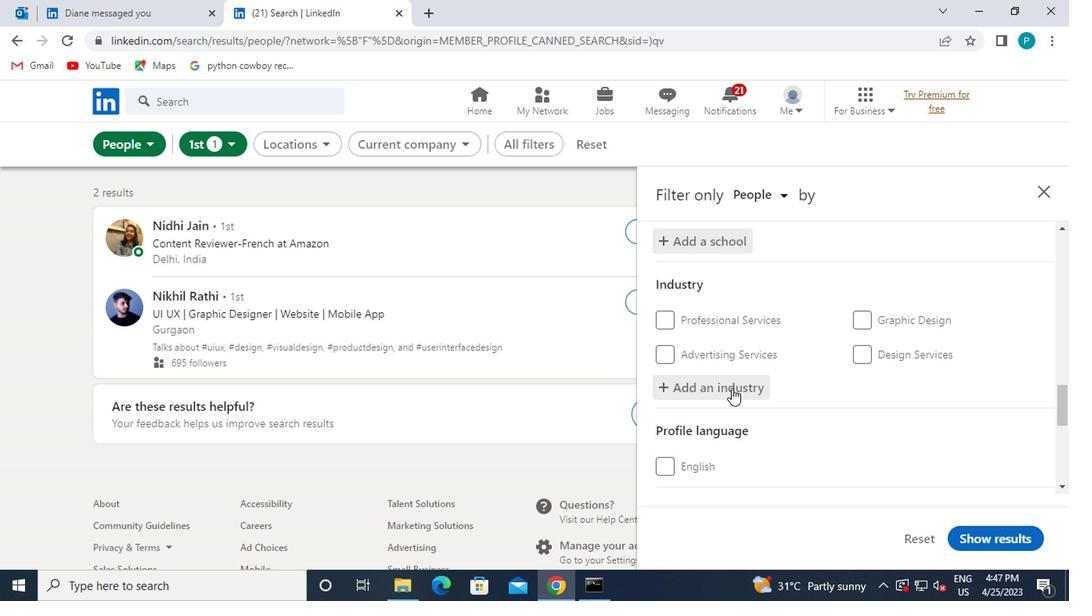 
Action: Key pressed <Key.caps_lock>H
Screenshot: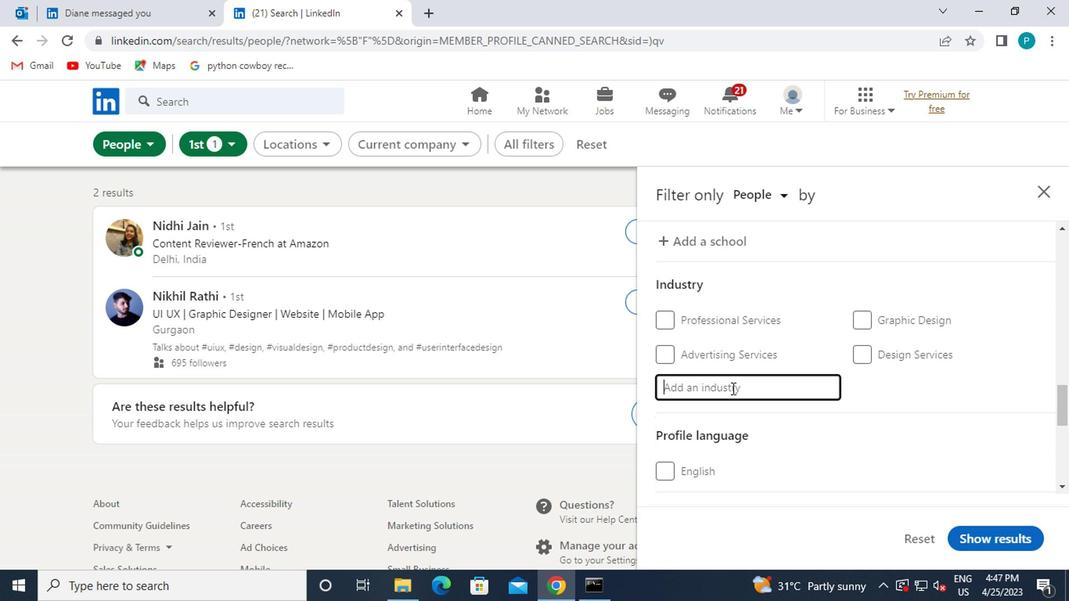 
Action: Mouse moved to (730, 390)
Screenshot: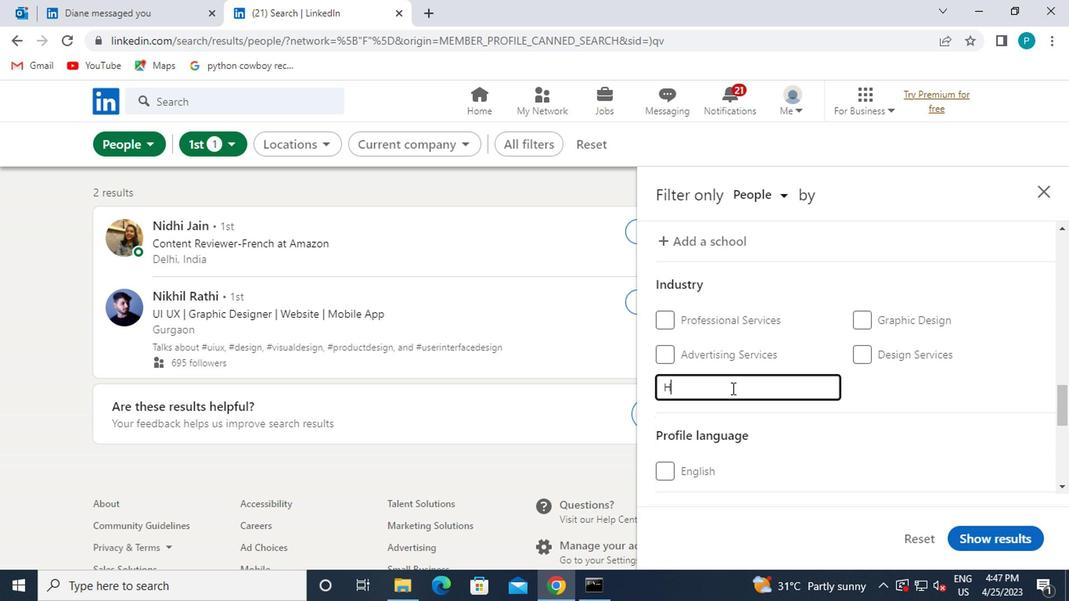 
Action: Key pressed <Key.caps_lock>OTELS<Key.space>
Screenshot: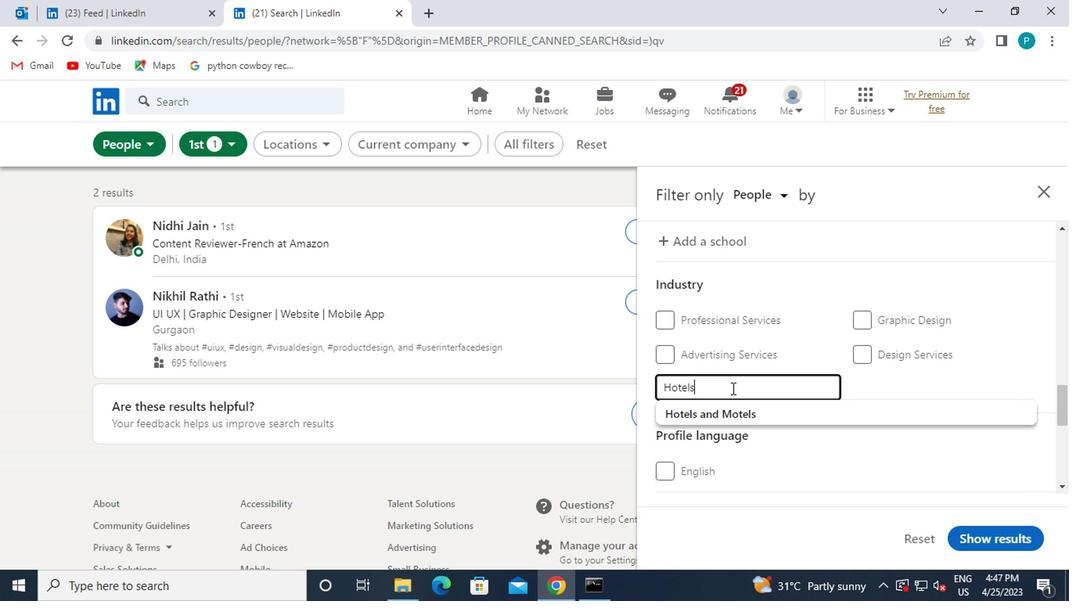 
Action: Mouse moved to (750, 415)
Screenshot: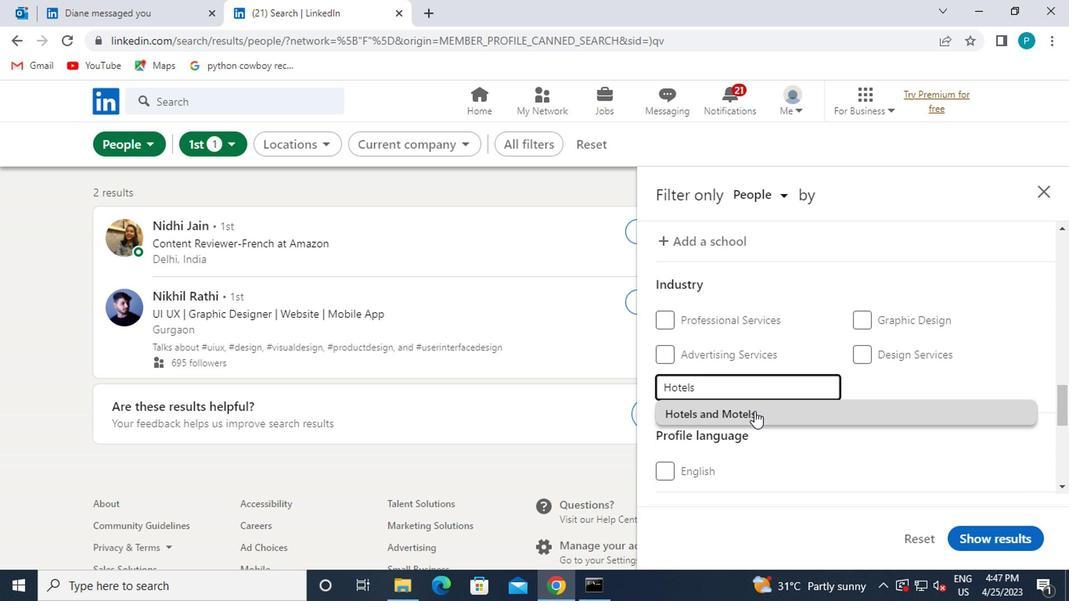 
Action: Mouse pressed left at (750, 415)
Screenshot: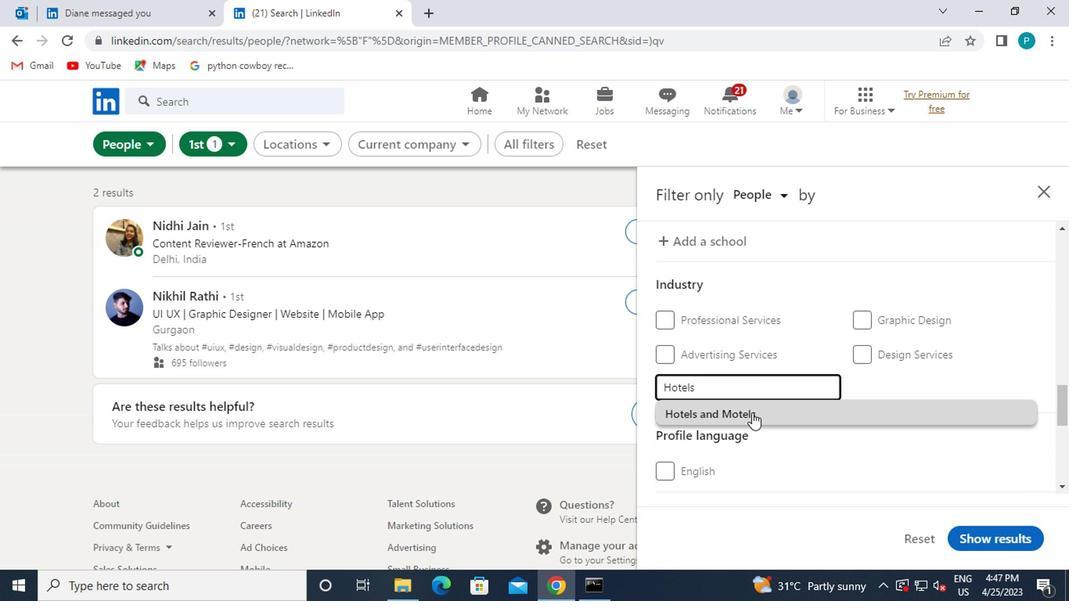 
Action: Mouse moved to (746, 418)
Screenshot: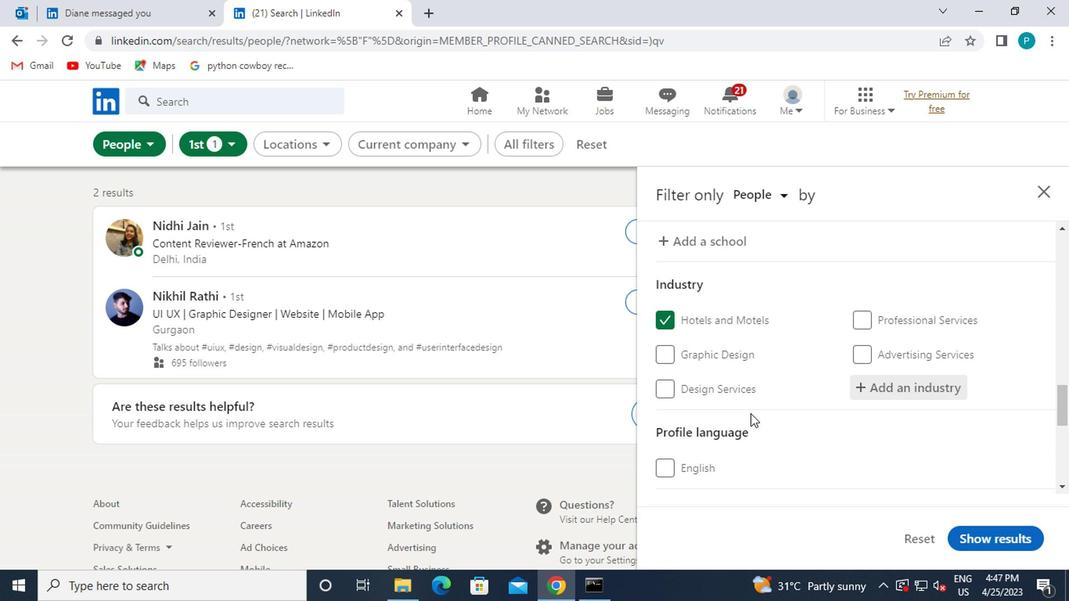 
Action: Mouse scrolled (746, 417) with delta (0, 0)
Screenshot: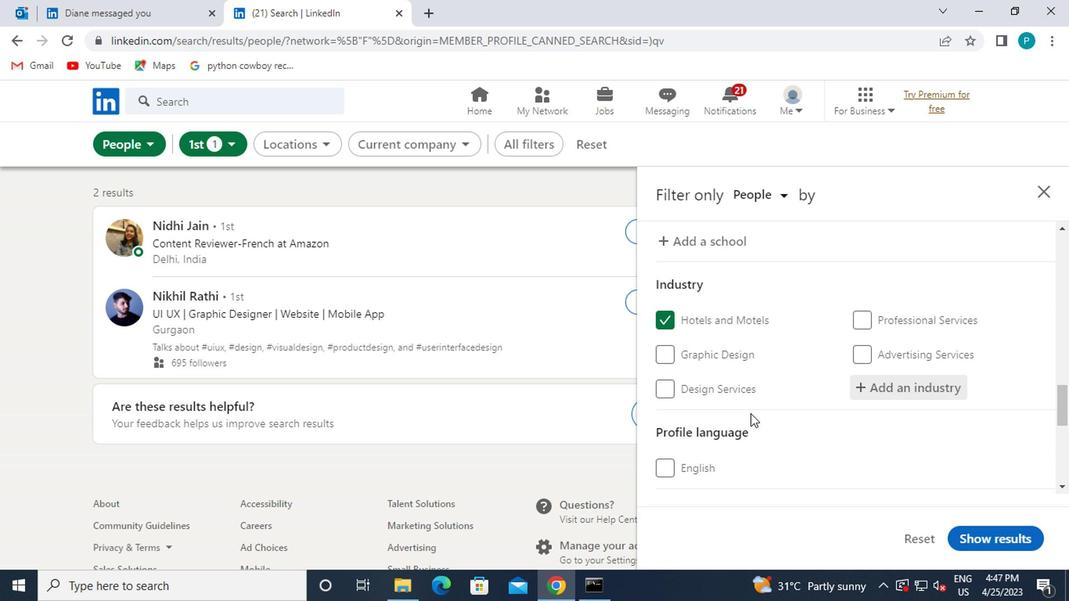 
Action: Mouse moved to (746, 419)
Screenshot: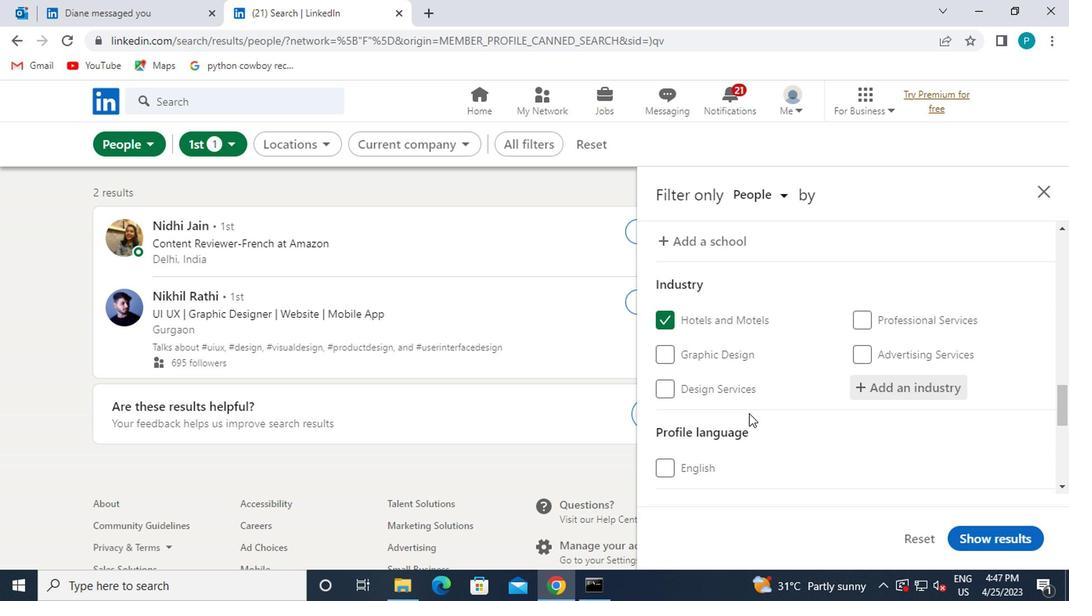 
Action: Mouse scrolled (746, 419) with delta (0, 0)
Screenshot: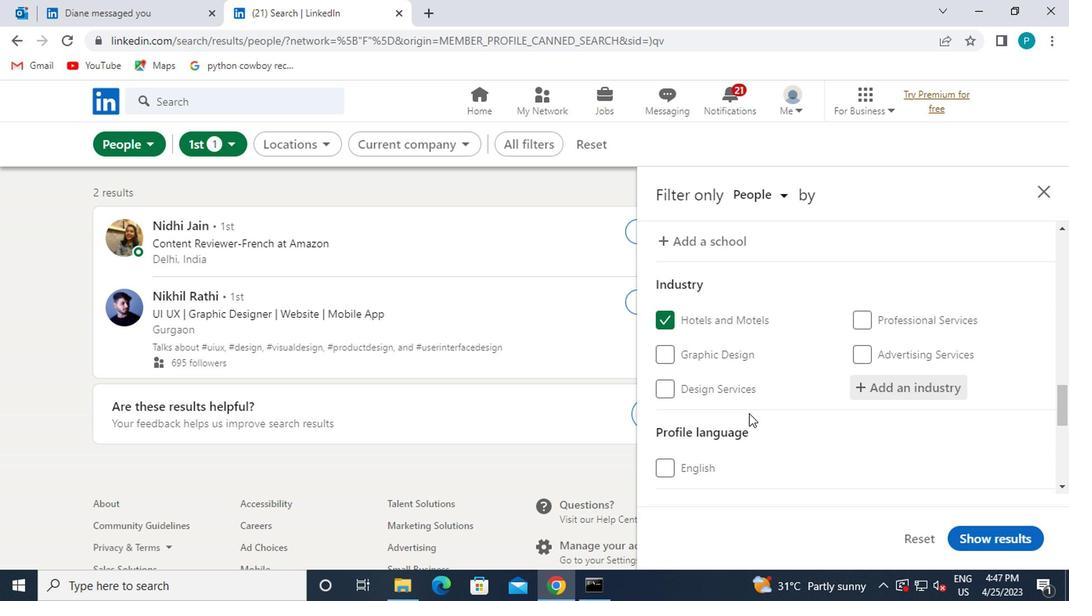 
Action: Mouse moved to (748, 420)
Screenshot: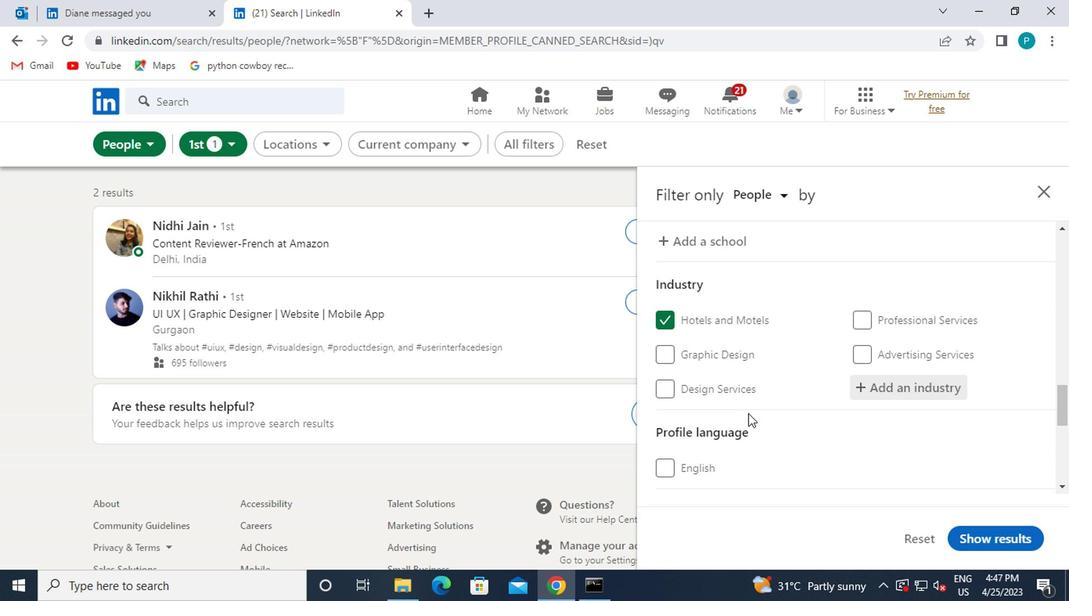 
Action: Mouse scrolled (748, 419) with delta (0, -1)
Screenshot: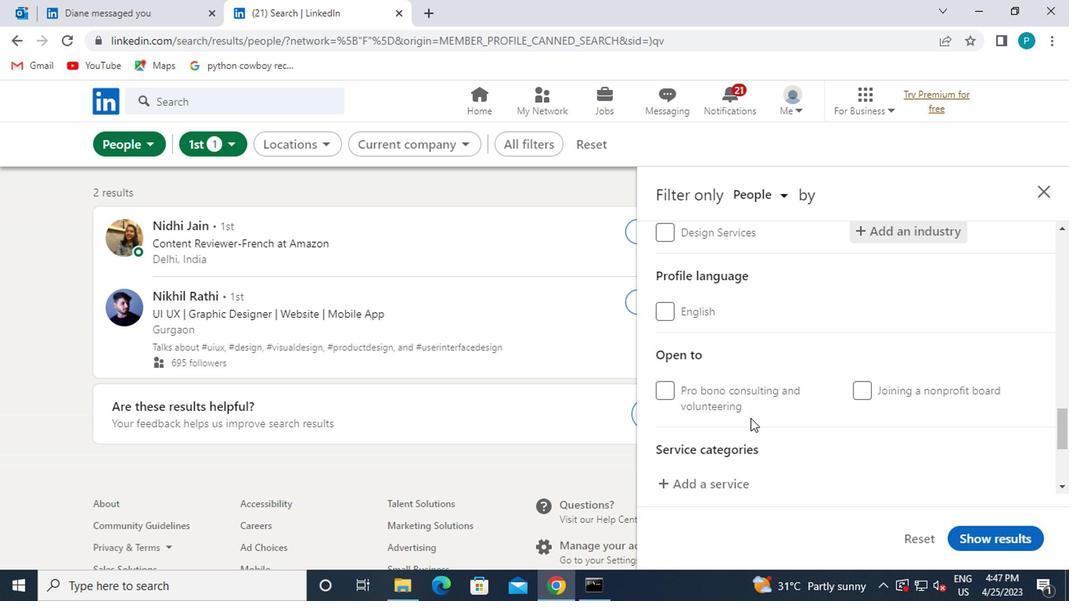 
Action: Mouse moved to (727, 414)
Screenshot: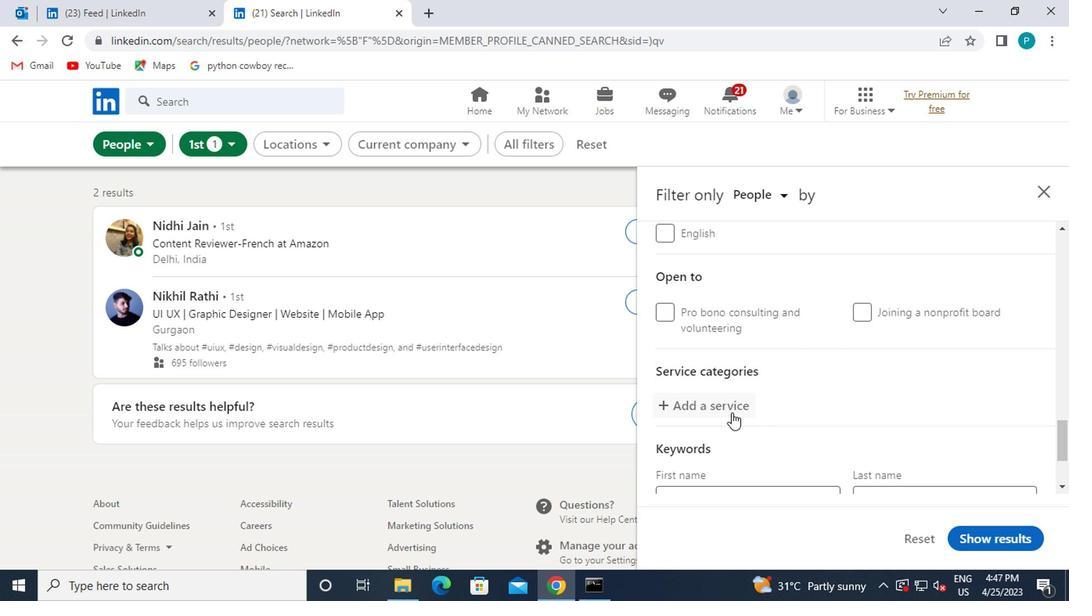 
Action: Mouse pressed left at (727, 414)
Screenshot: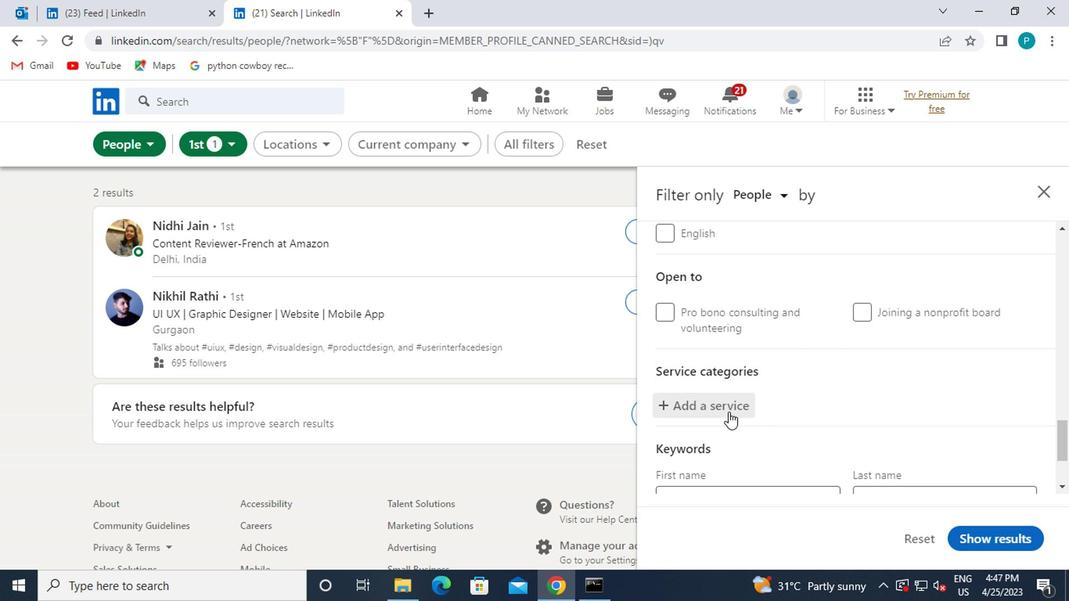 
Action: Key pressed <Key.shift><Key.caps_lock>F<Key.caps_lock>AMILY<Key.space>
Screenshot: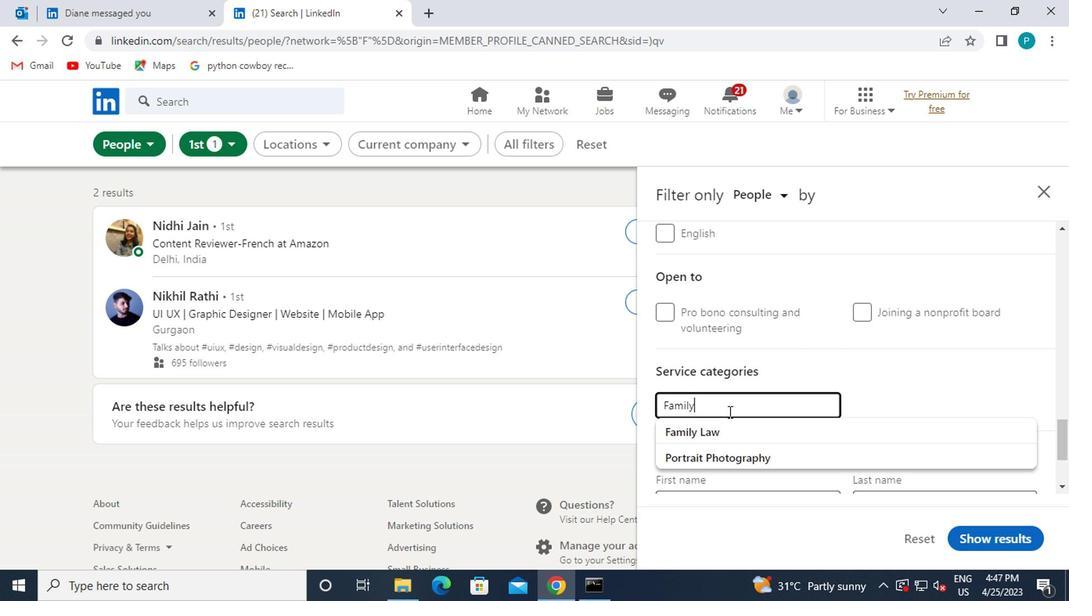 
Action: Mouse moved to (718, 425)
Screenshot: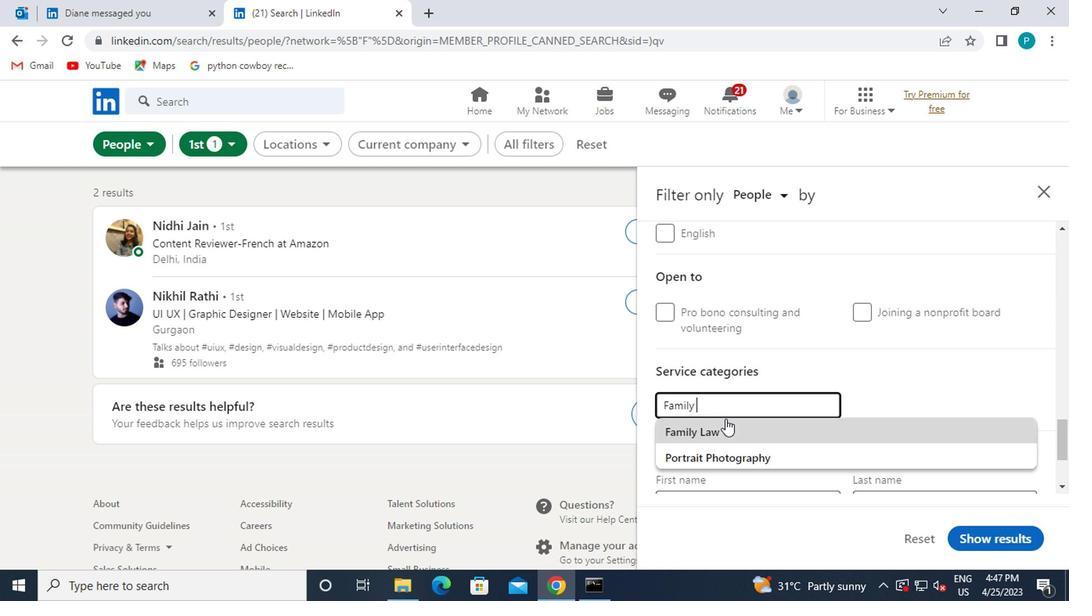 
Action: Mouse pressed left at (718, 425)
Screenshot: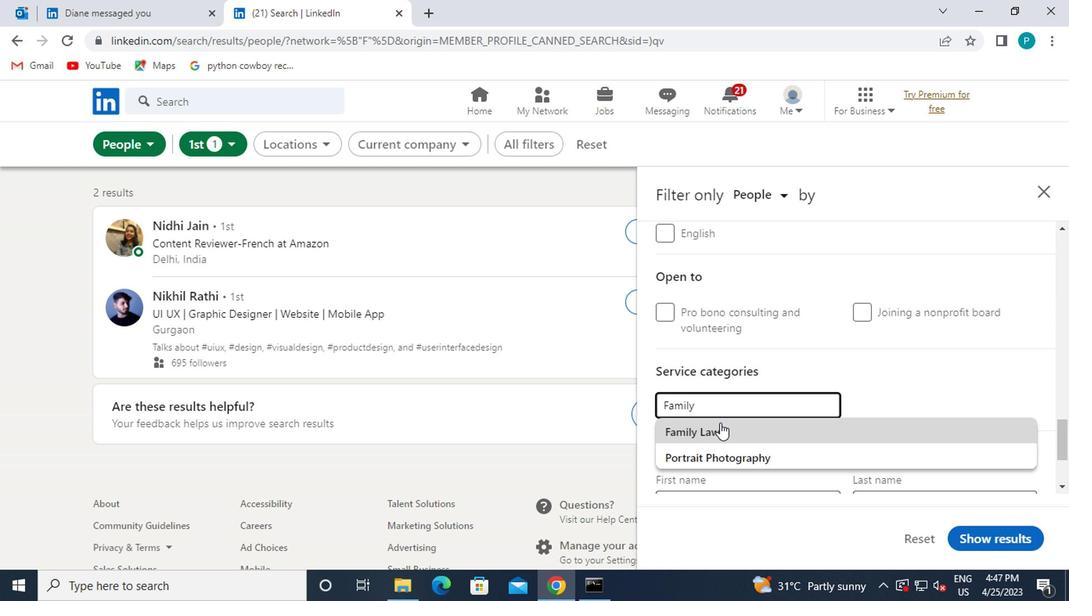 
Action: Mouse scrolled (718, 424) with delta (0, 0)
Screenshot: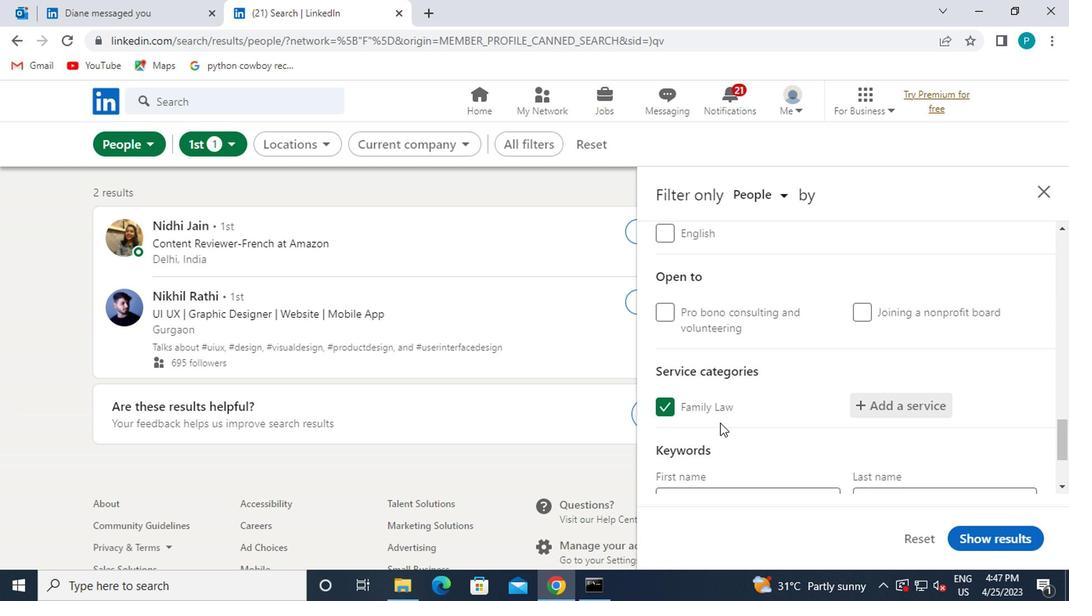 
Action: Mouse scrolled (718, 424) with delta (0, 0)
Screenshot: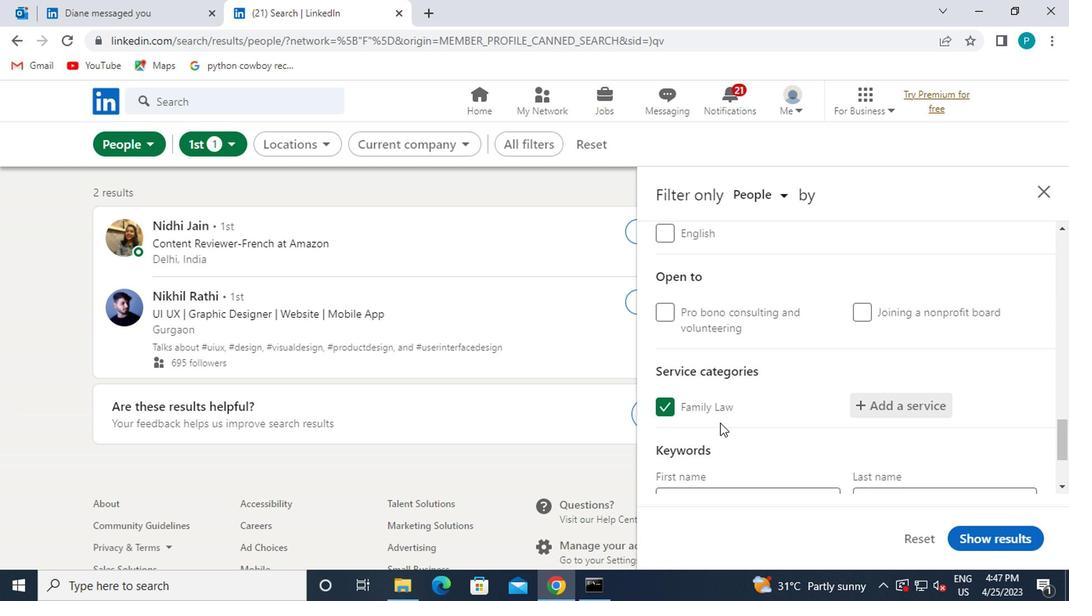 
Action: Mouse scrolled (718, 424) with delta (0, 0)
Screenshot: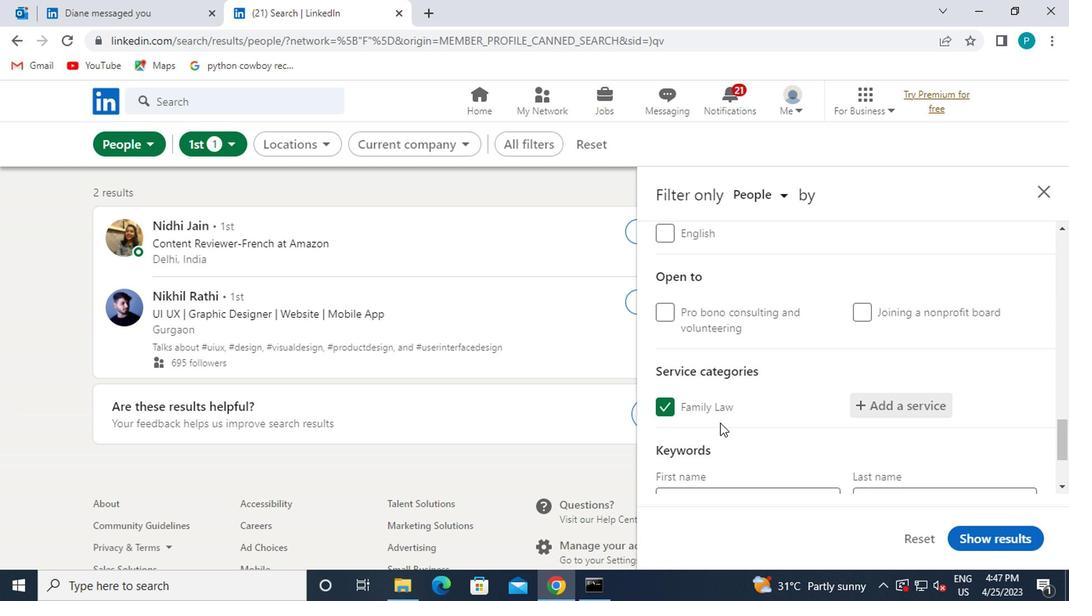 
Action: Mouse scrolled (718, 424) with delta (0, 0)
Screenshot: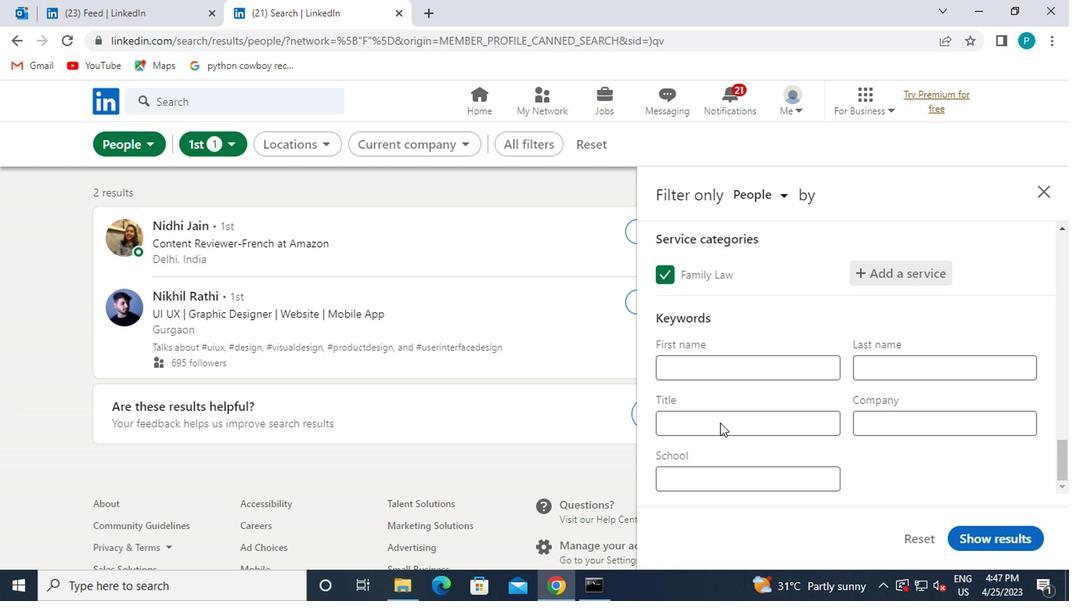 
Action: Mouse moved to (719, 422)
Screenshot: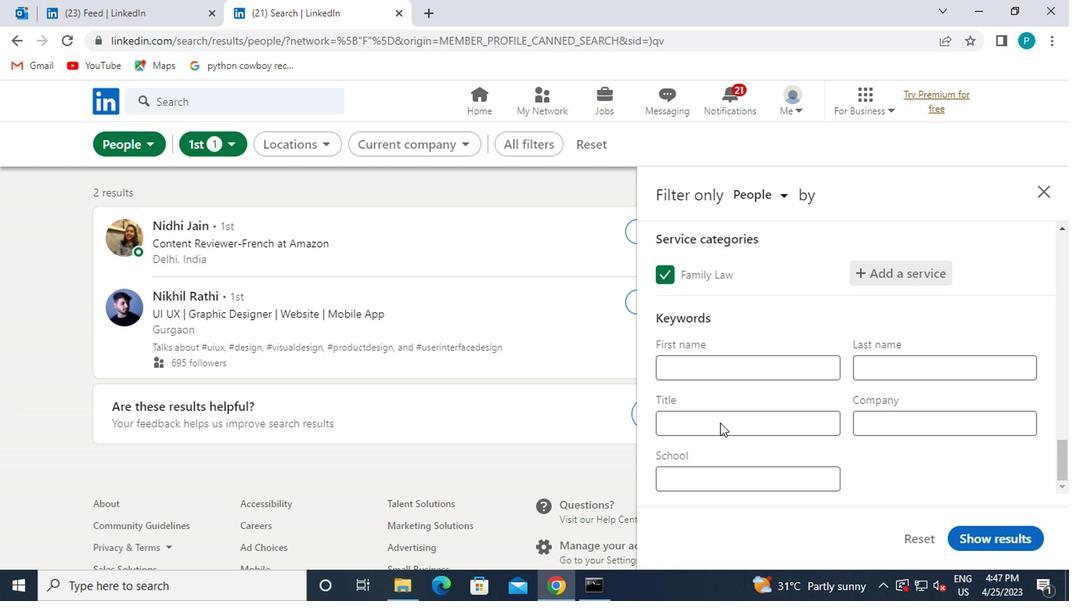 
Action: Mouse pressed left at (719, 422)
Screenshot: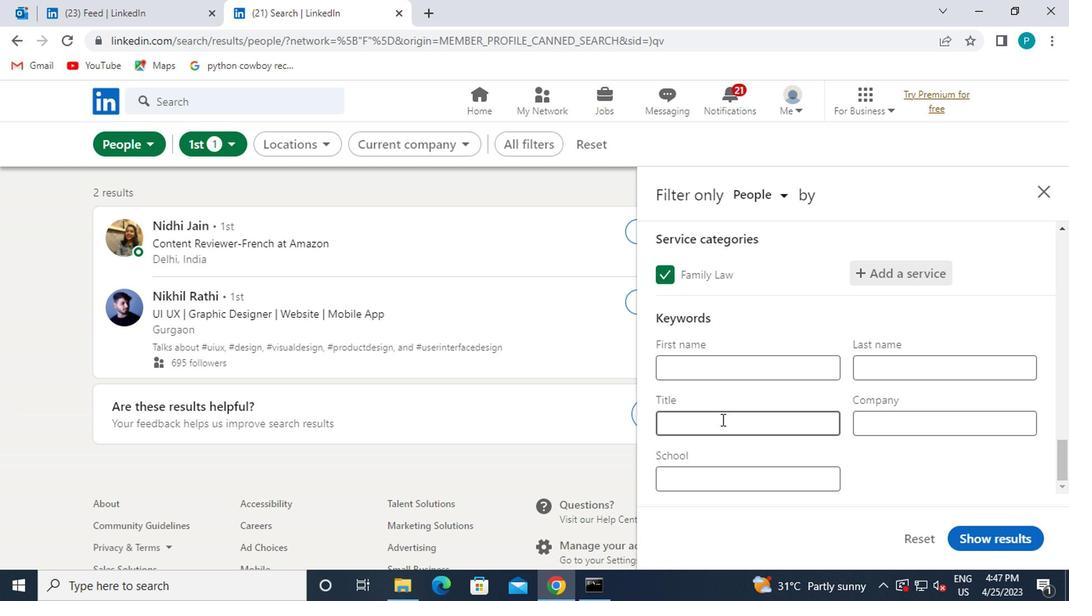 
Action: Key pressed <Key.caps_lock>
Screenshot: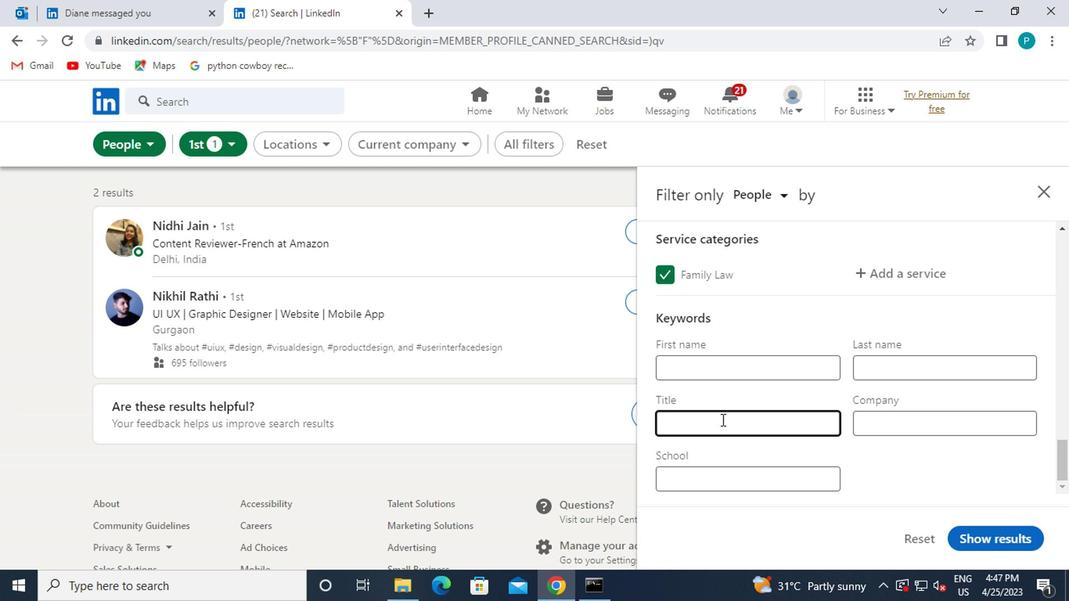 
Action: Mouse moved to (719, 421)
Screenshot: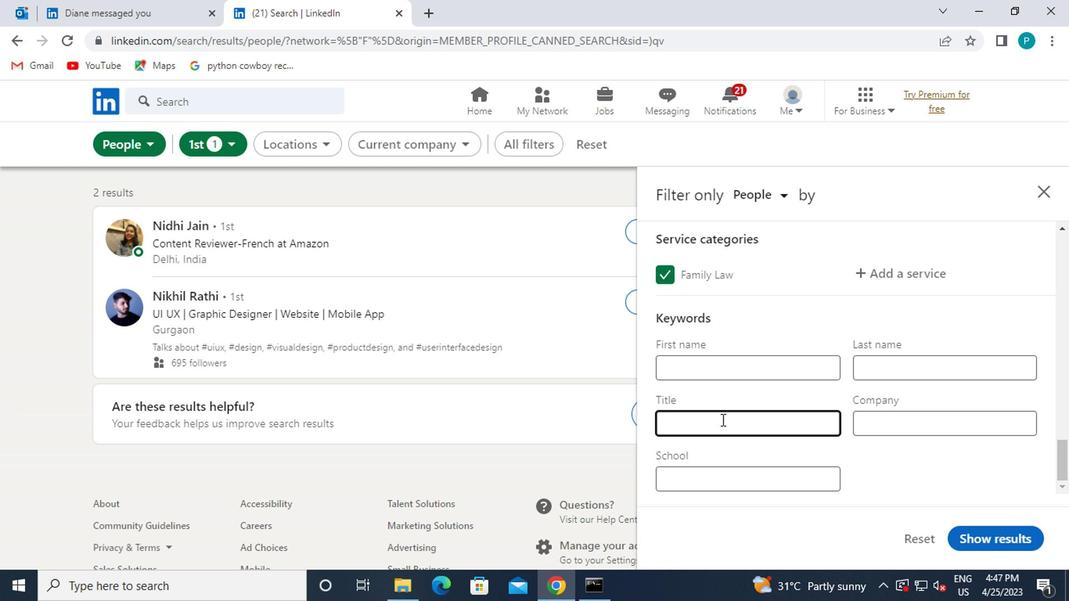 
Action: Key pressed T<Key.caps_lock>RANSLATOR
Screenshot: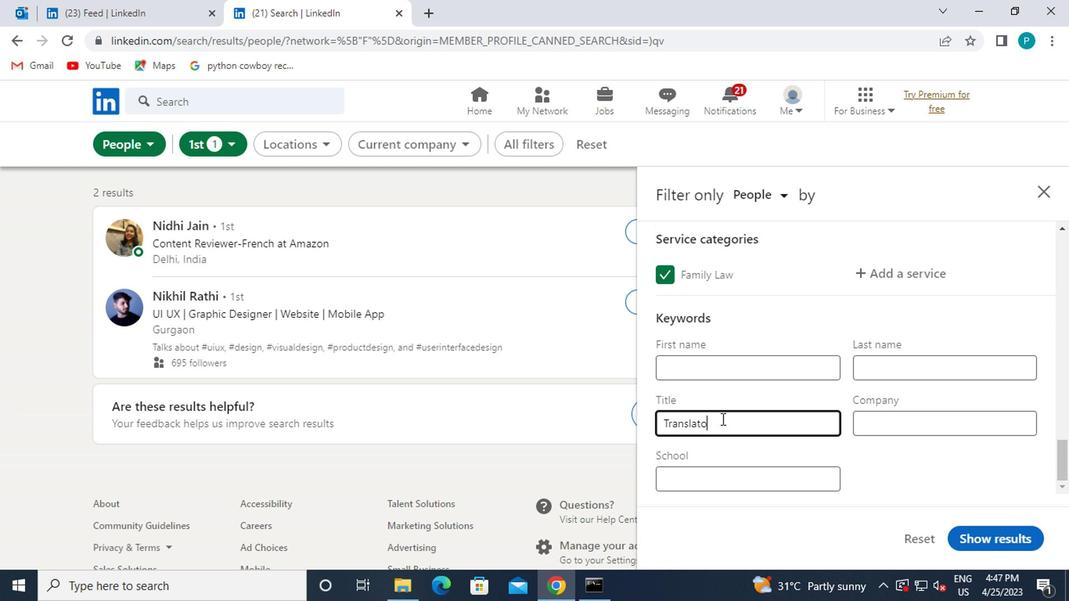 
Action: Mouse moved to (978, 535)
Screenshot: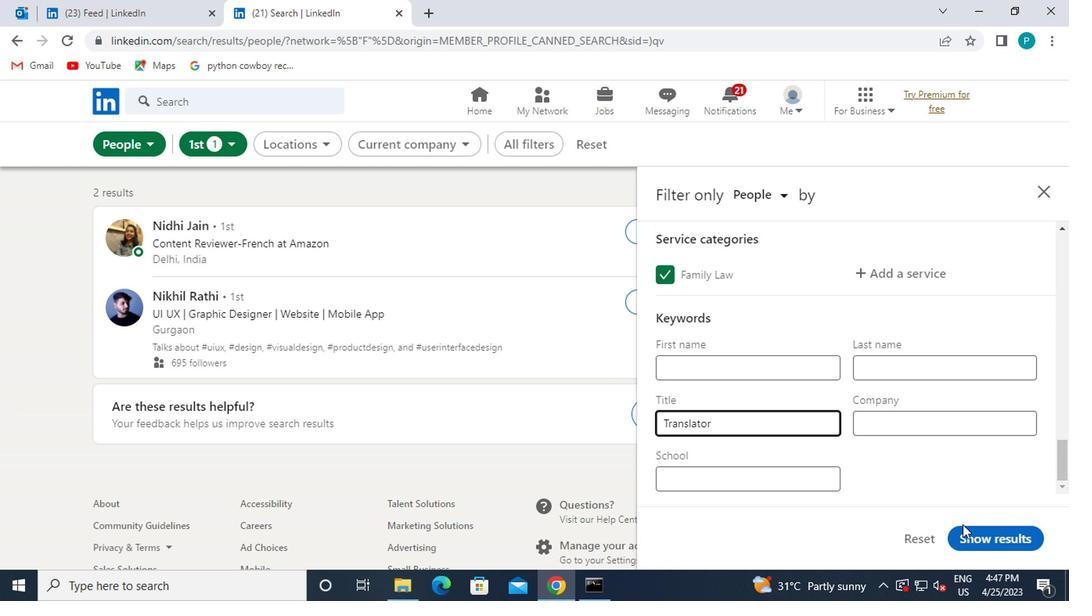 
Action: Mouse pressed left at (978, 535)
Screenshot: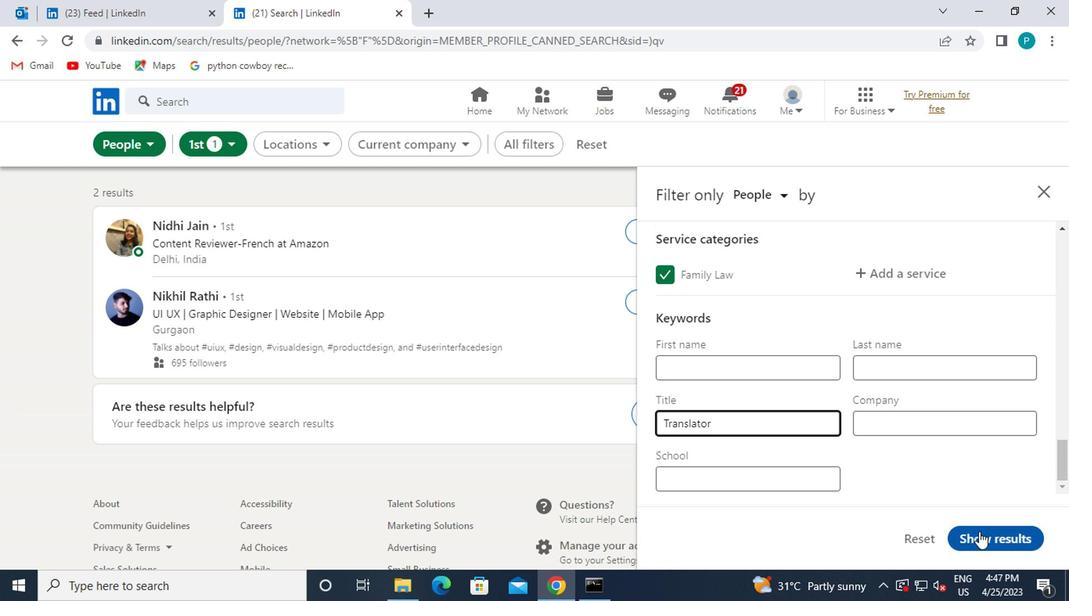 
Action: Mouse moved to (695, 376)
Screenshot: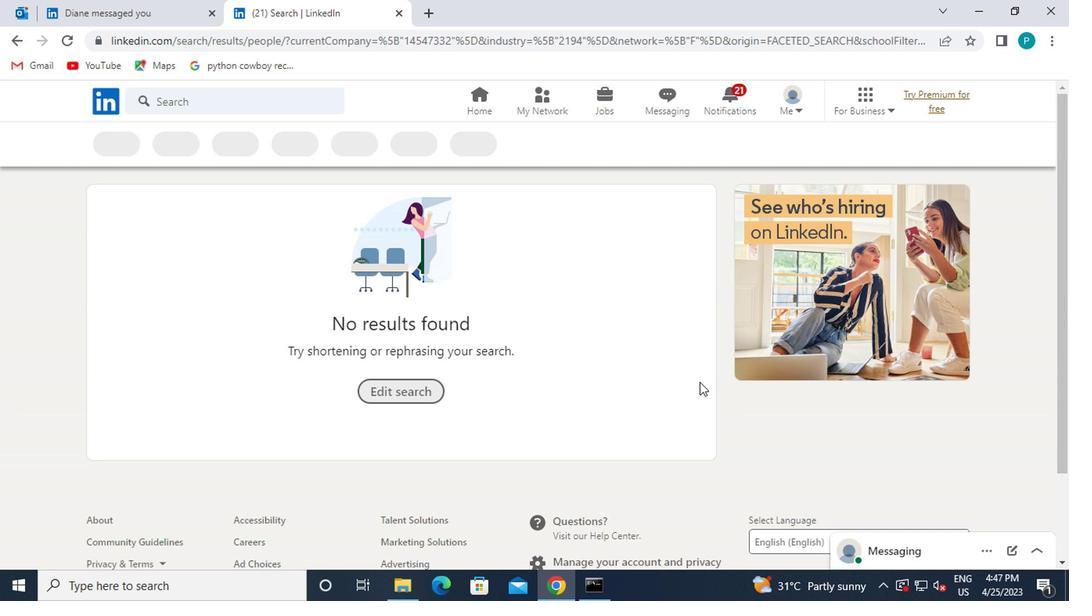 
